Task: Create new Company, with domain: 'zunyiditie.edu.cn' and type: 'Vendor'. Add new contact for this company, with mail Id: 'Yashasvi18Taylor@zunyiditie.edu.cn', First Name: Yashasvi, Last name:  Taylor, Job Title: 'Social Media Specialist', Phone Number: '(916) 555-4574'. Change life cycle stage to  Lead and lead status to  In Progress. Logged in from softage.4@softage.net
Action: Mouse moved to (108, 62)
Screenshot: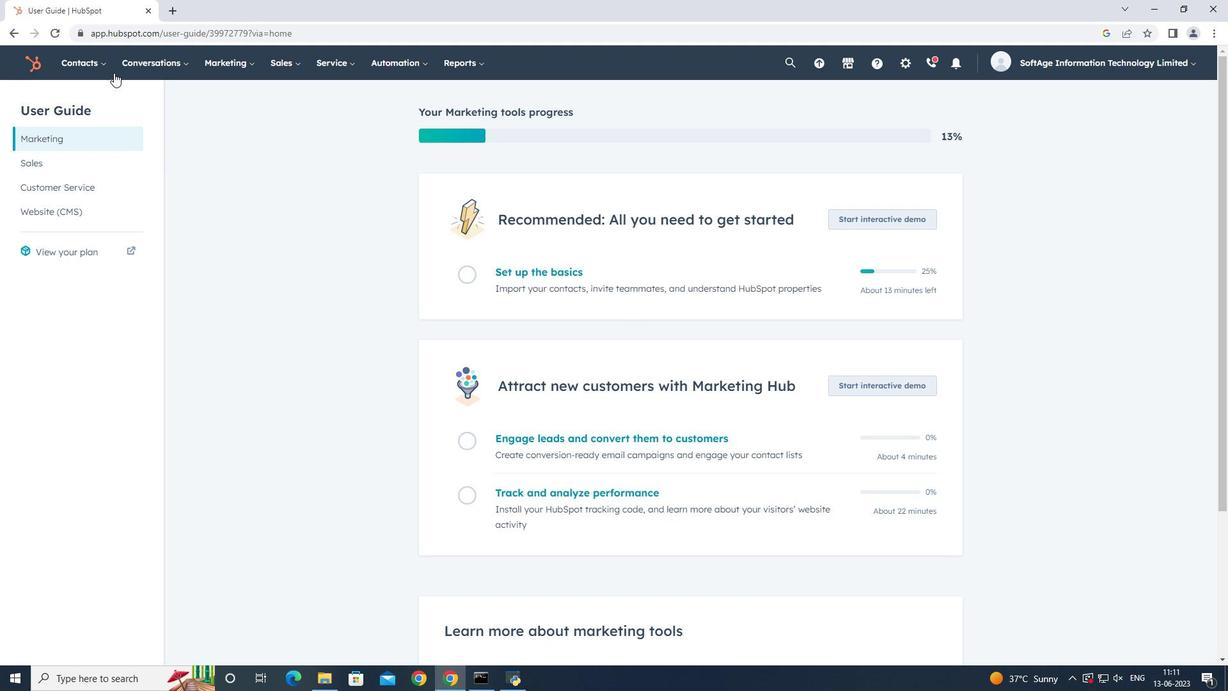 
Action: Mouse pressed left at (108, 62)
Screenshot: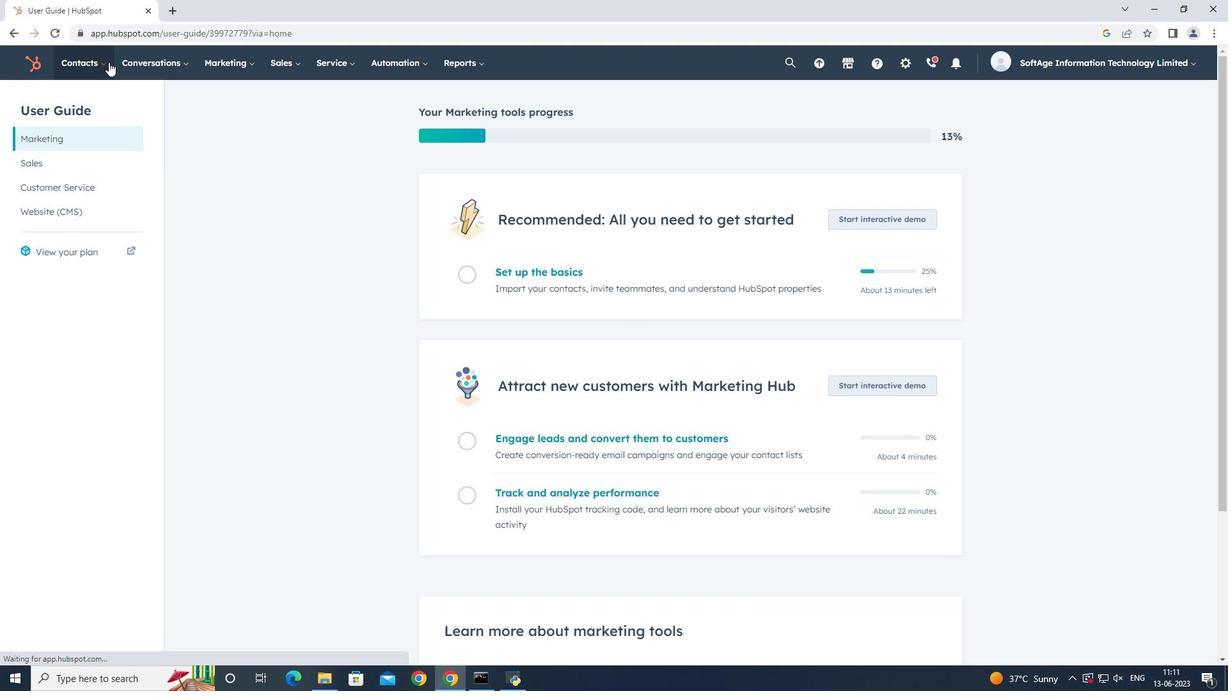 
Action: Mouse moved to (117, 119)
Screenshot: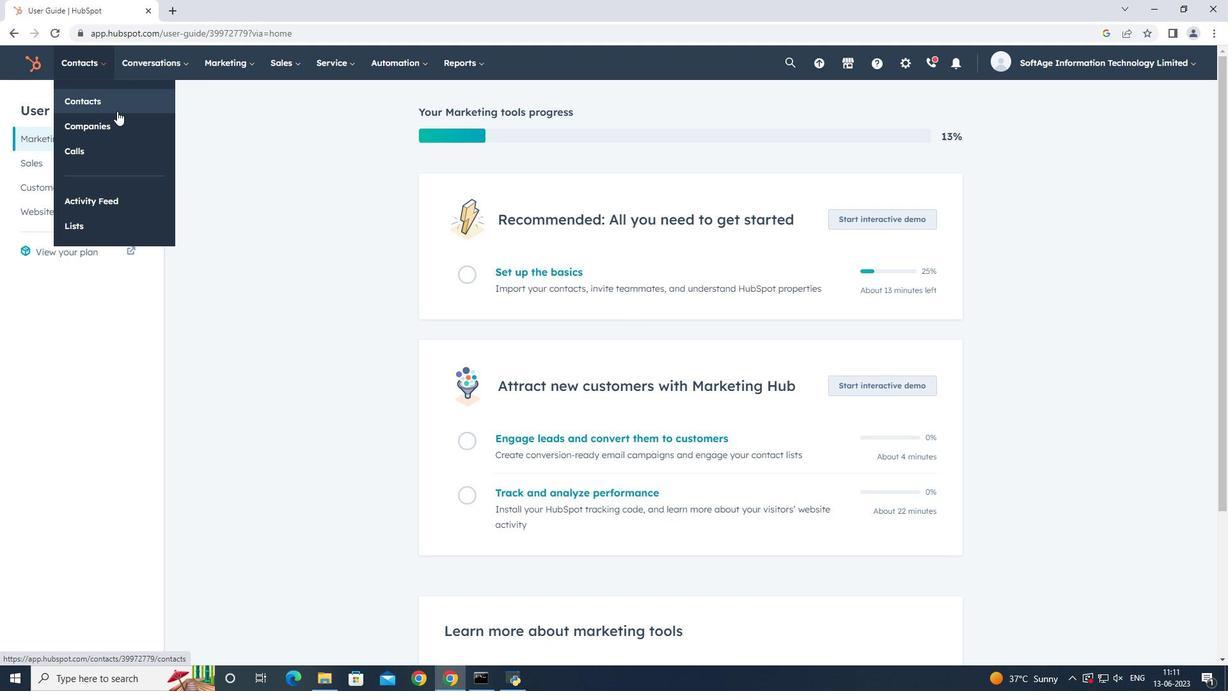 
Action: Mouse pressed left at (117, 119)
Screenshot: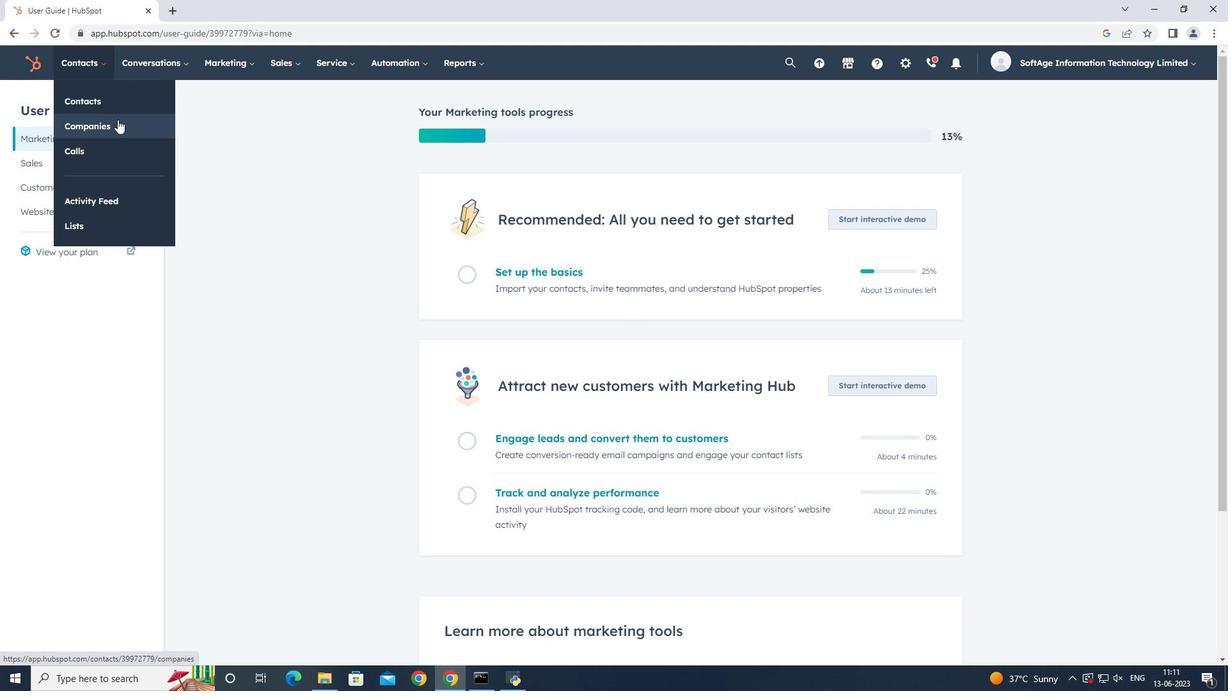 
Action: Mouse moved to (1150, 113)
Screenshot: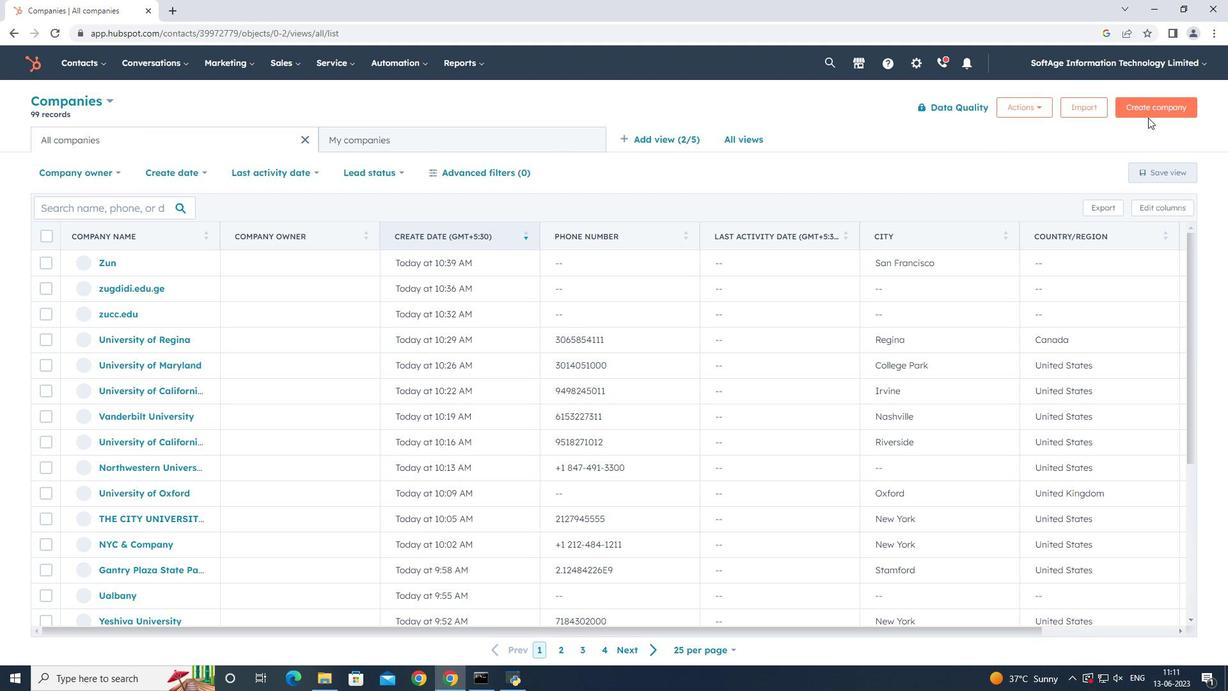 
Action: Mouse pressed left at (1150, 113)
Screenshot: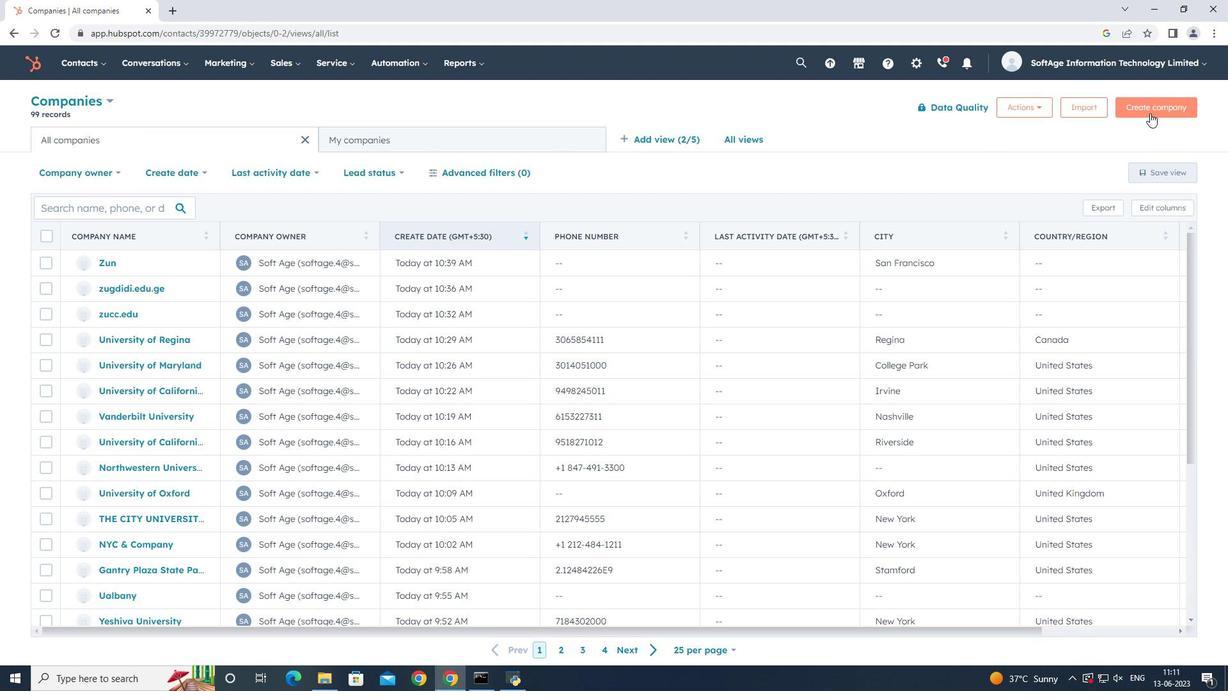 
Action: Mouse moved to (960, 170)
Screenshot: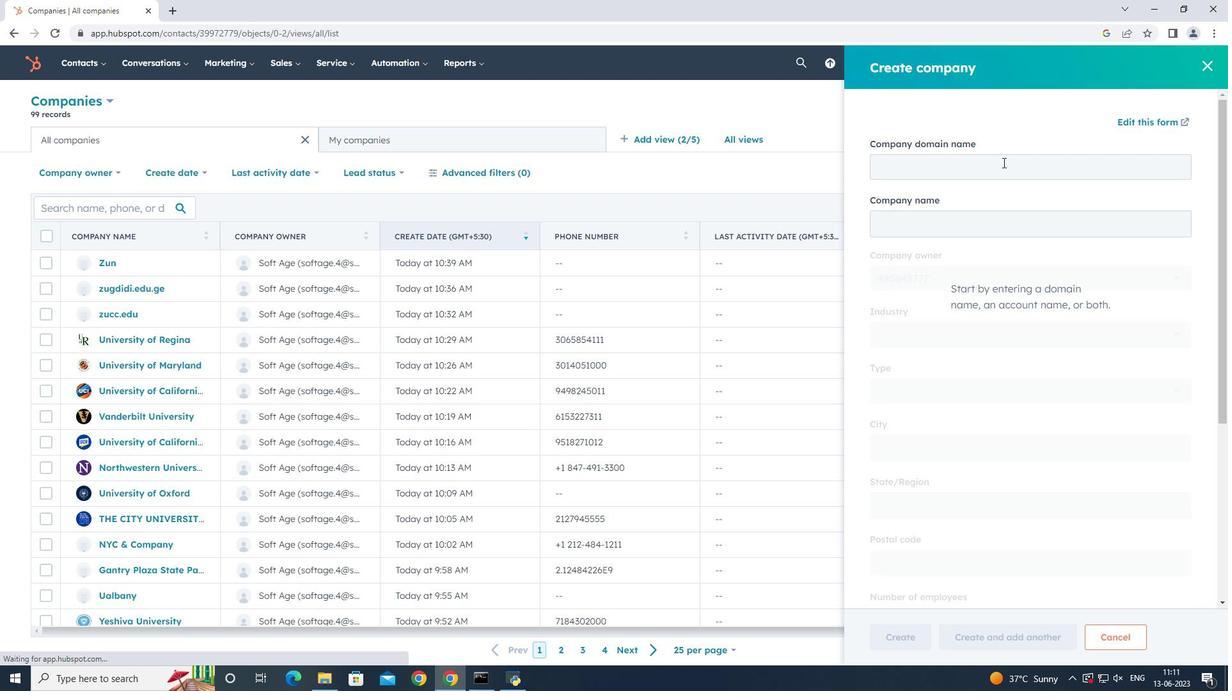 
Action: Mouse pressed left at (960, 170)
Screenshot: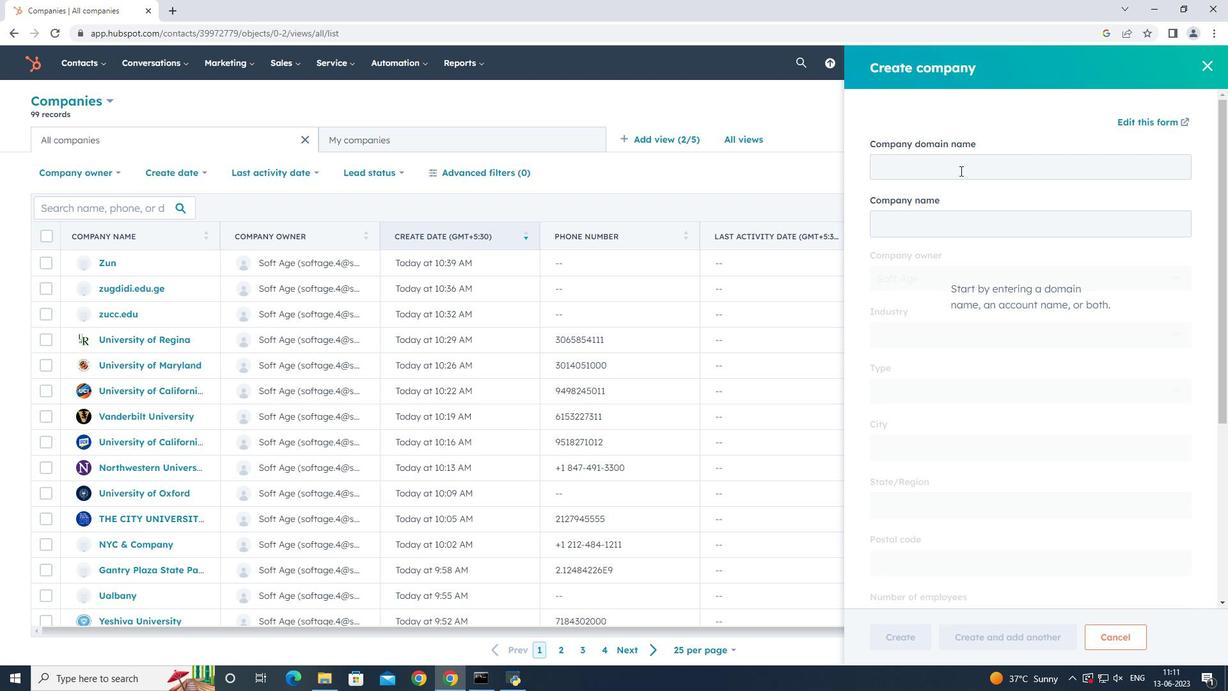 
Action: Key pressed zunyidite.edu.cn
Screenshot: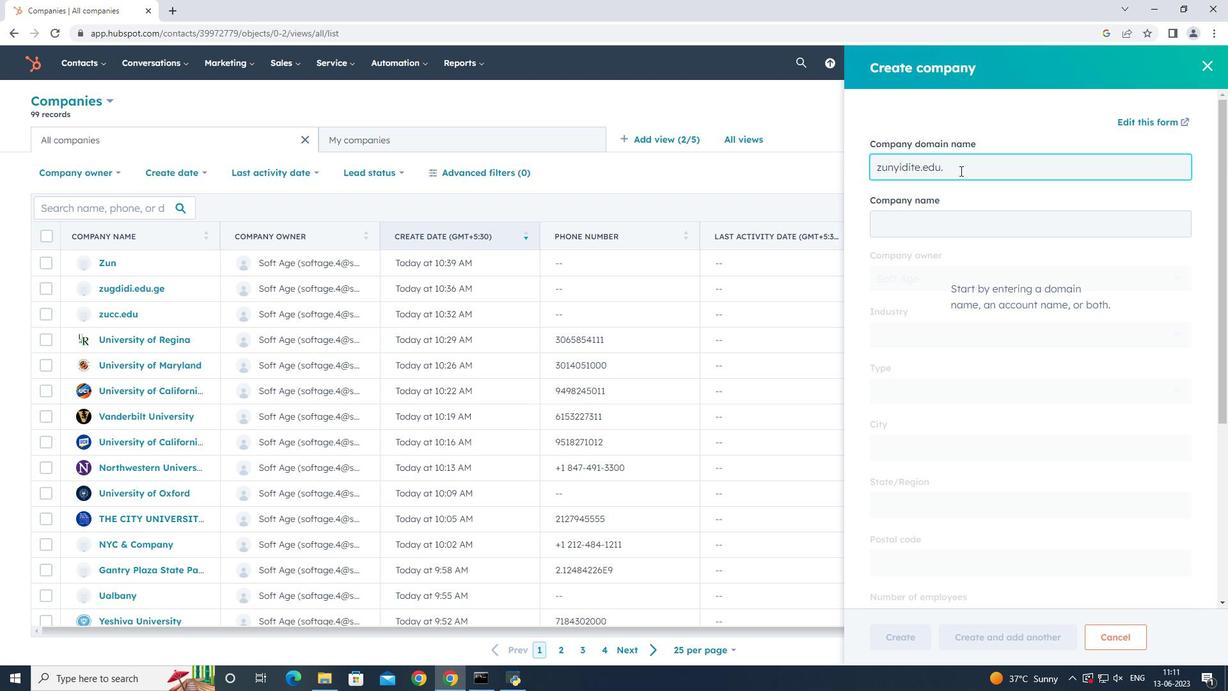 
Action: Mouse moved to (1060, 399)
Screenshot: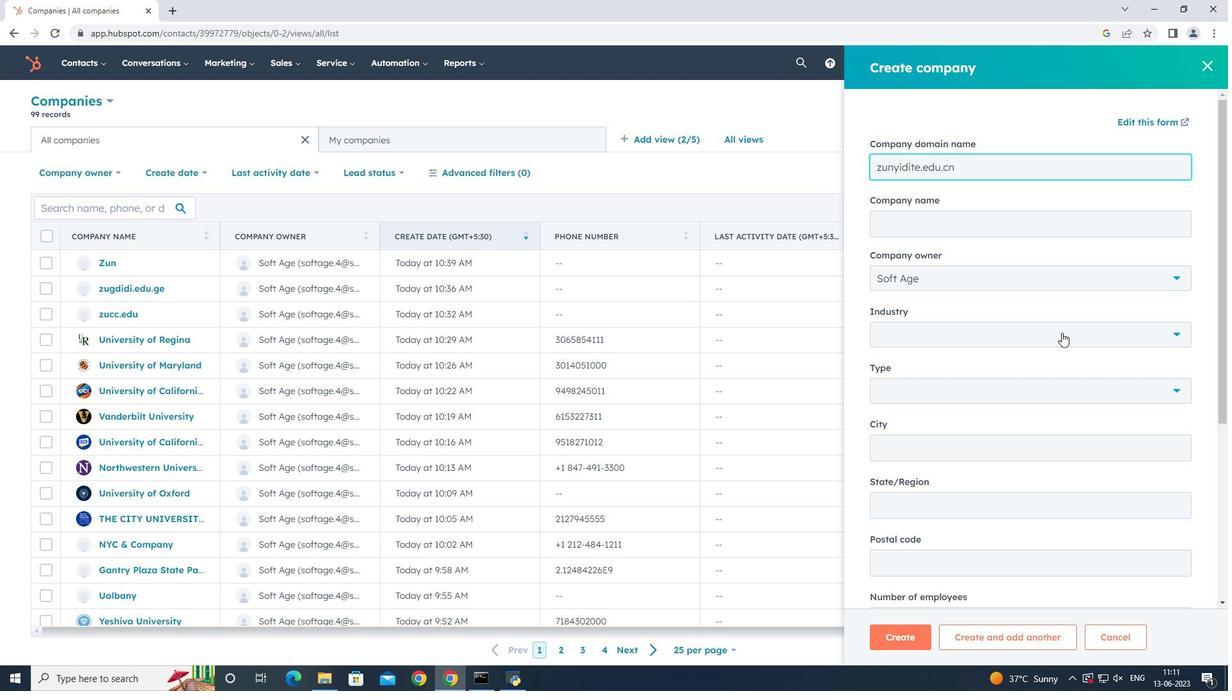 
Action: Mouse pressed left at (1060, 399)
Screenshot: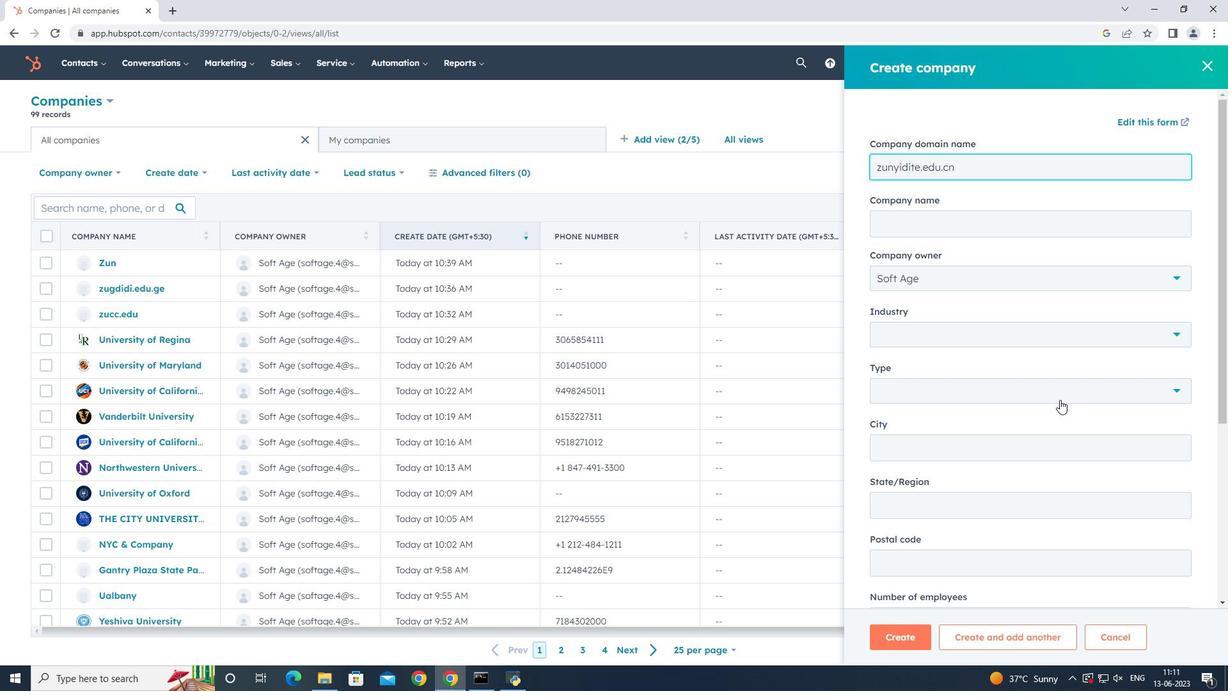 
Action: Mouse moved to (966, 526)
Screenshot: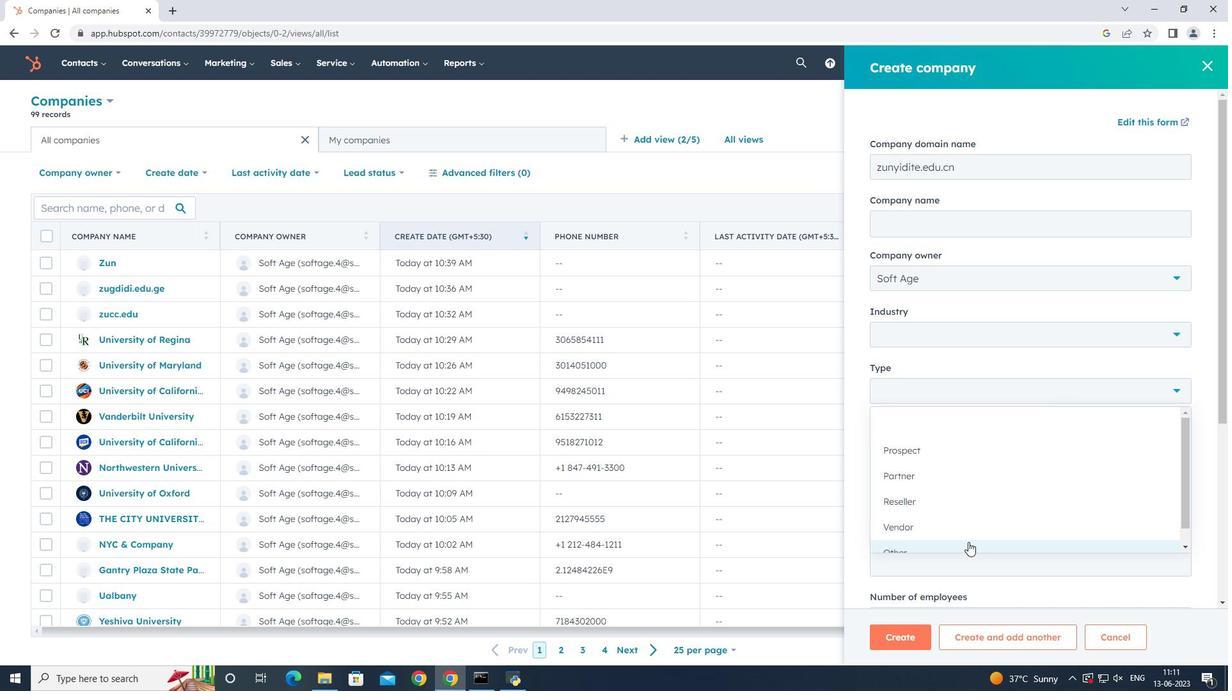 
Action: Mouse pressed left at (966, 526)
Screenshot: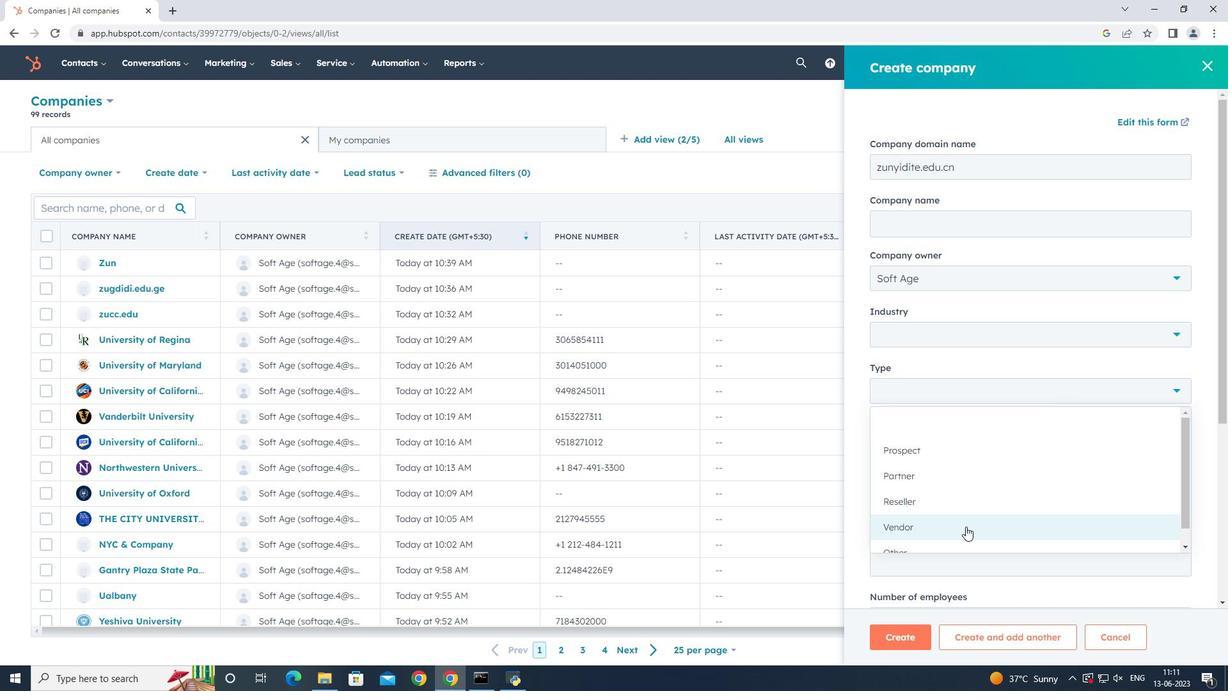 
Action: Mouse scrolled (966, 525) with delta (0, 0)
Screenshot: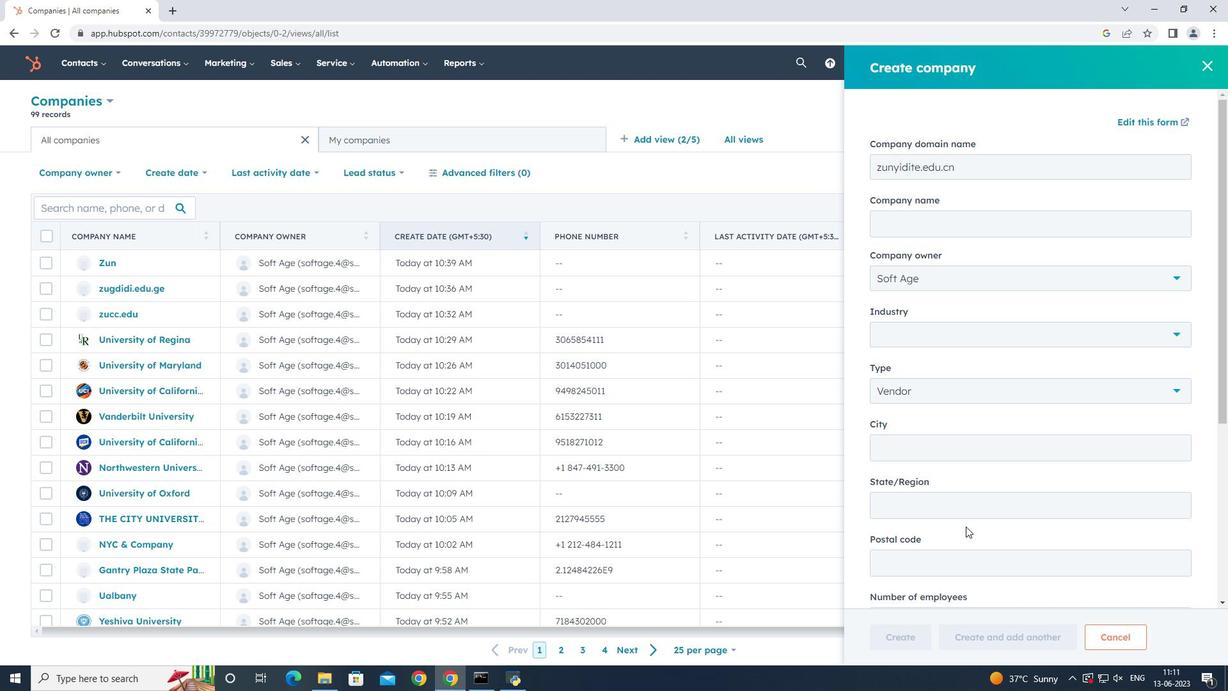 
Action: Mouse scrolled (966, 525) with delta (0, 0)
Screenshot: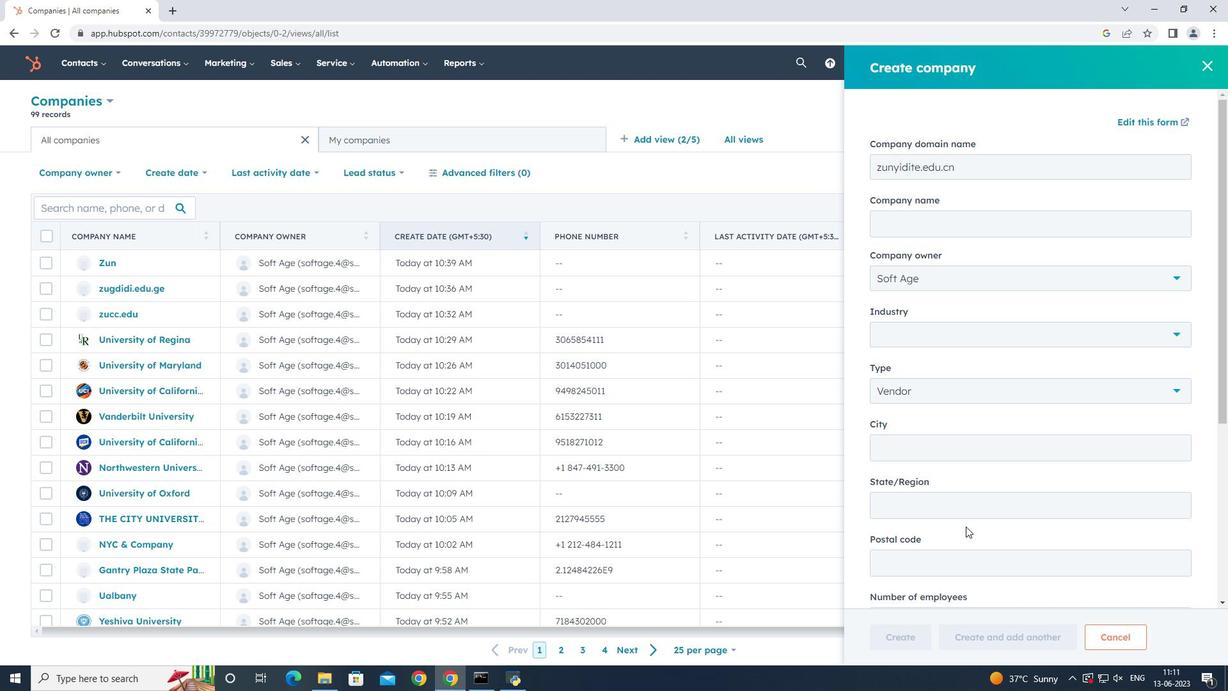 
Action: Mouse scrolled (966, 525) with delta (0, 0)
Screenshot: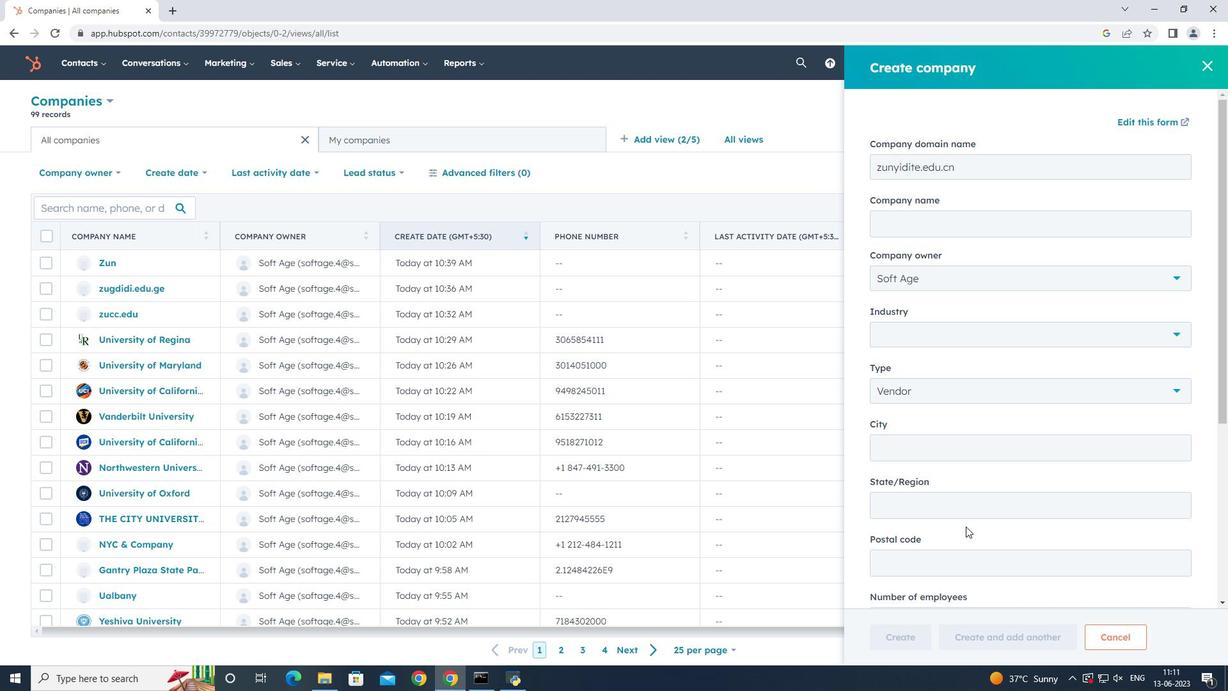 
Action: Mouse scrolled (966, 525) with delta (0, 0)
Screenshot: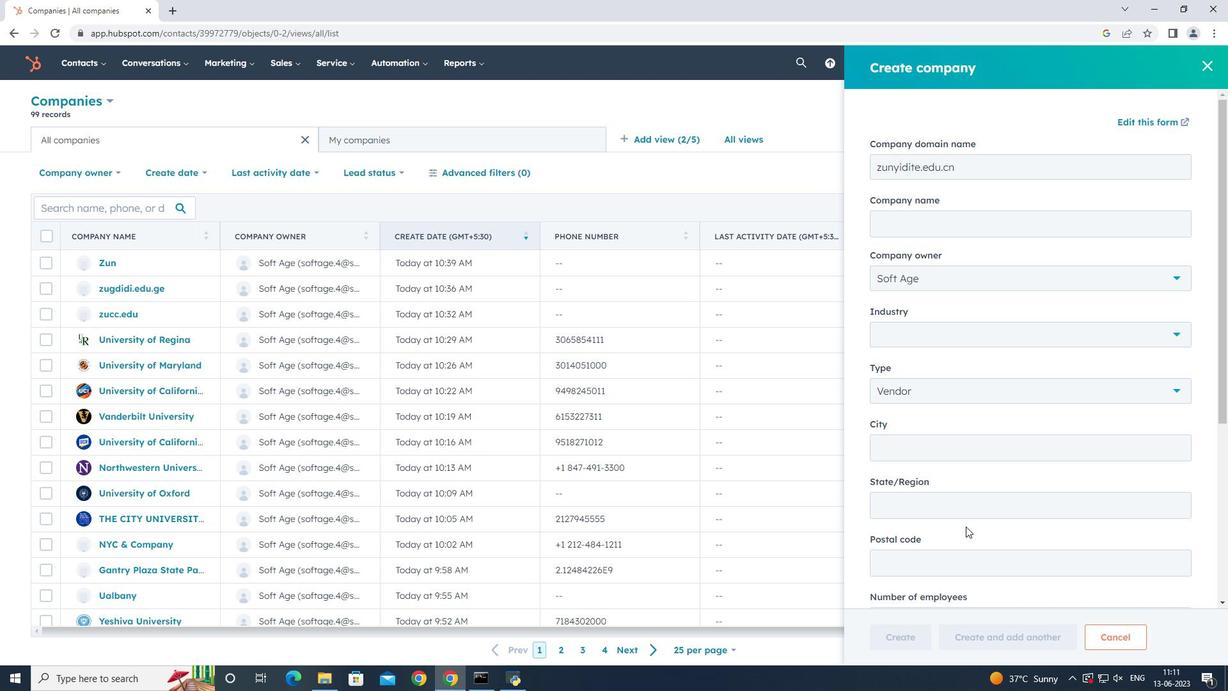 
Action: Mouse scrolled (966, 525) with delta (0, 0)
Screenshot: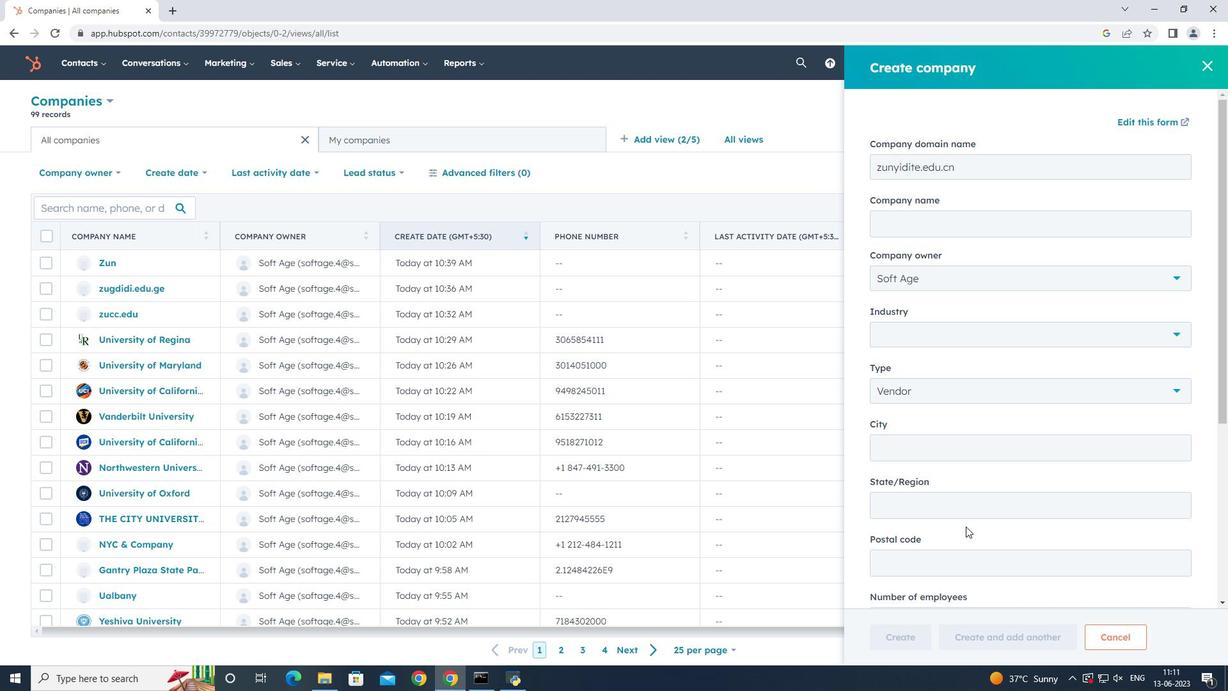 
Action: Mouse moved to (927, 631)
Screenshot: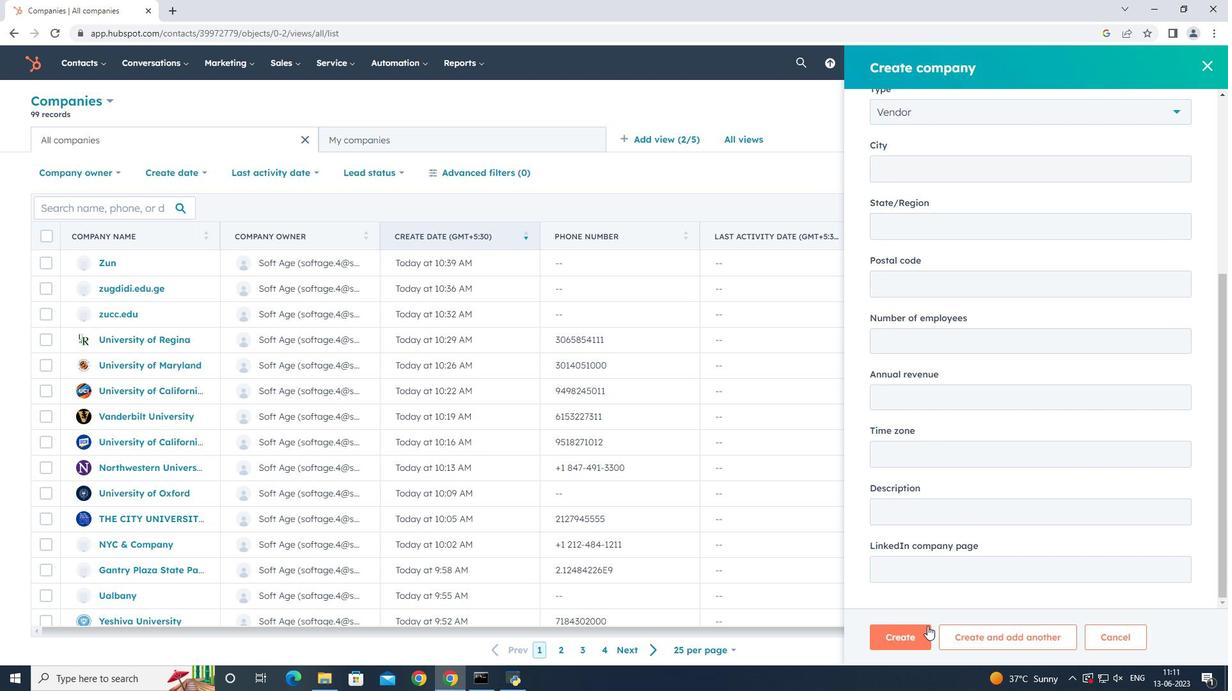 
Action: Mouse pressed left at (927, 631)
Screenshot: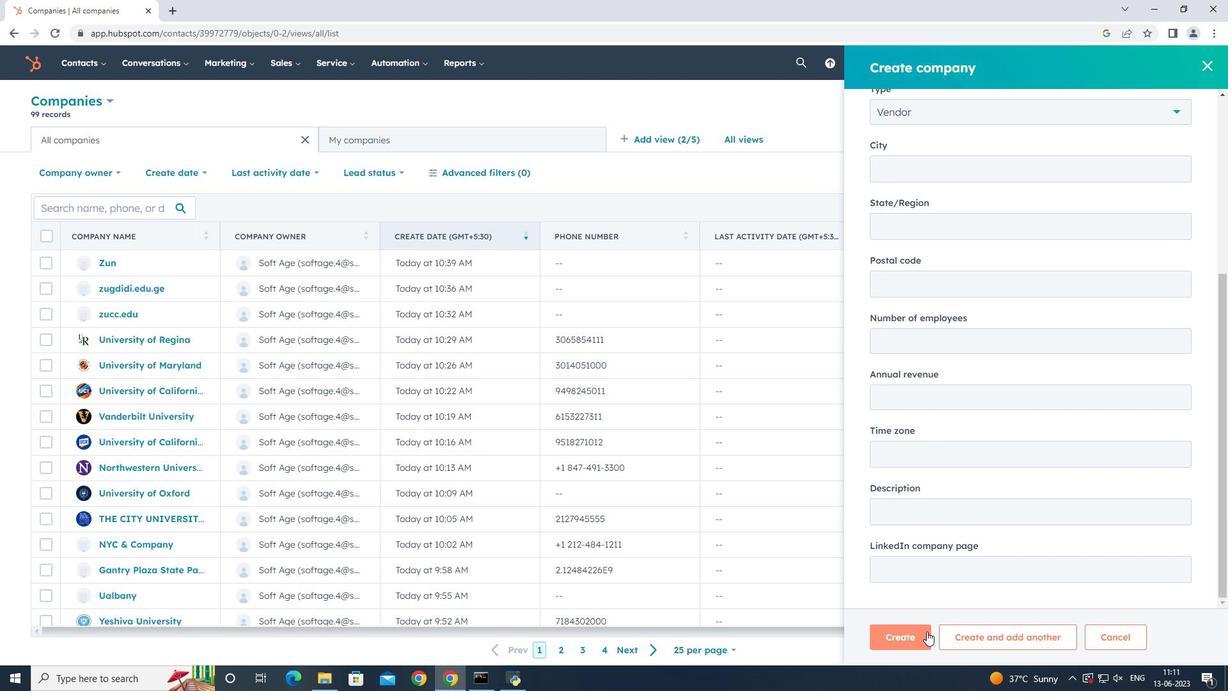 
Action: Mouse moved to (879, 413)
Screenshot: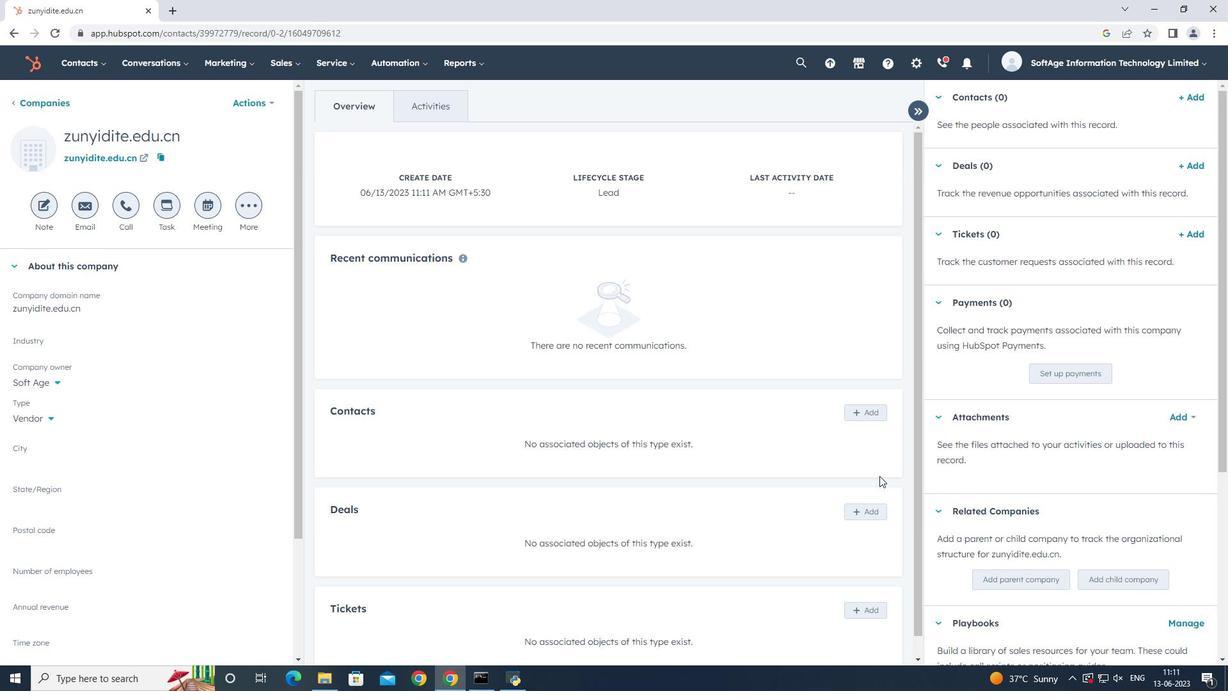 
Action: Mouse pressed left at (879, 413)
Screenshot: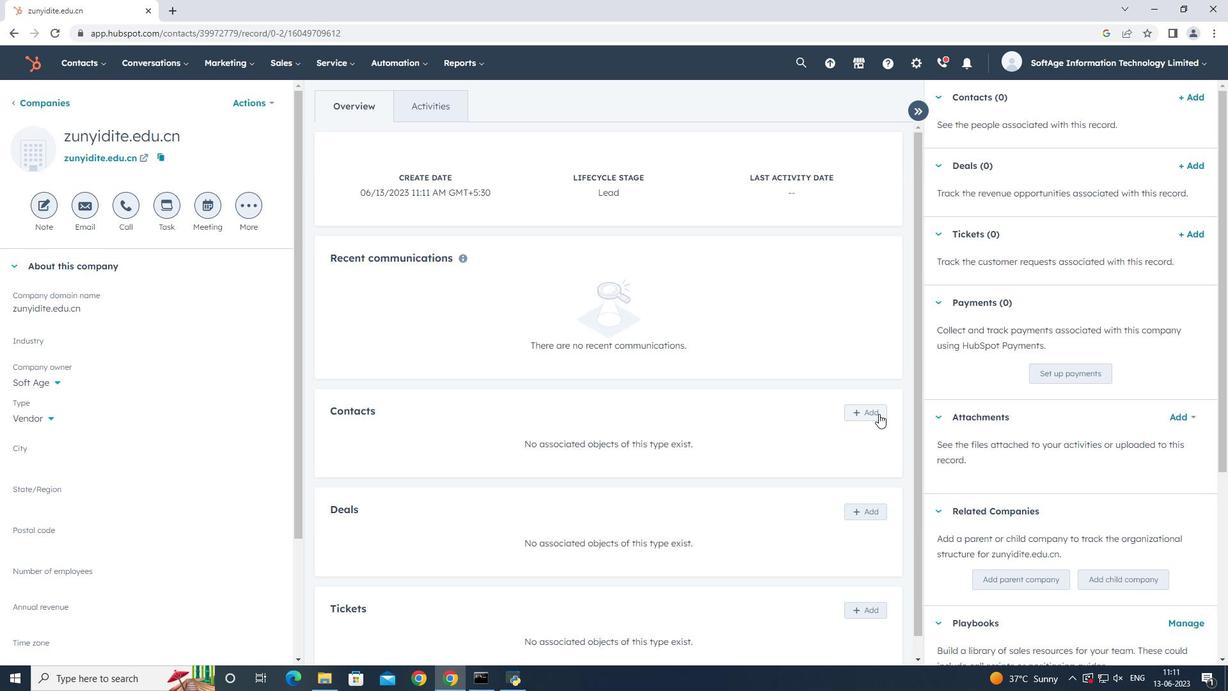 
Action: Mouse moved to (916, 142)
Screenshot: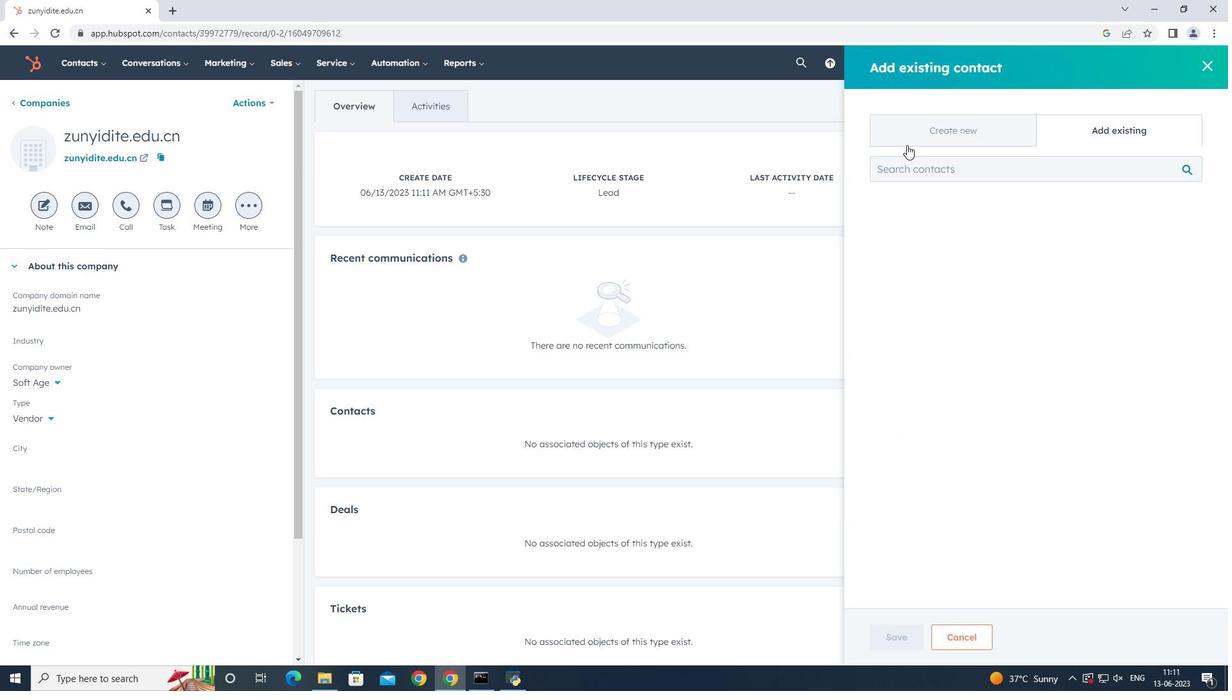 
Action: Mouse pressed left at (916, 142)
Screenshot: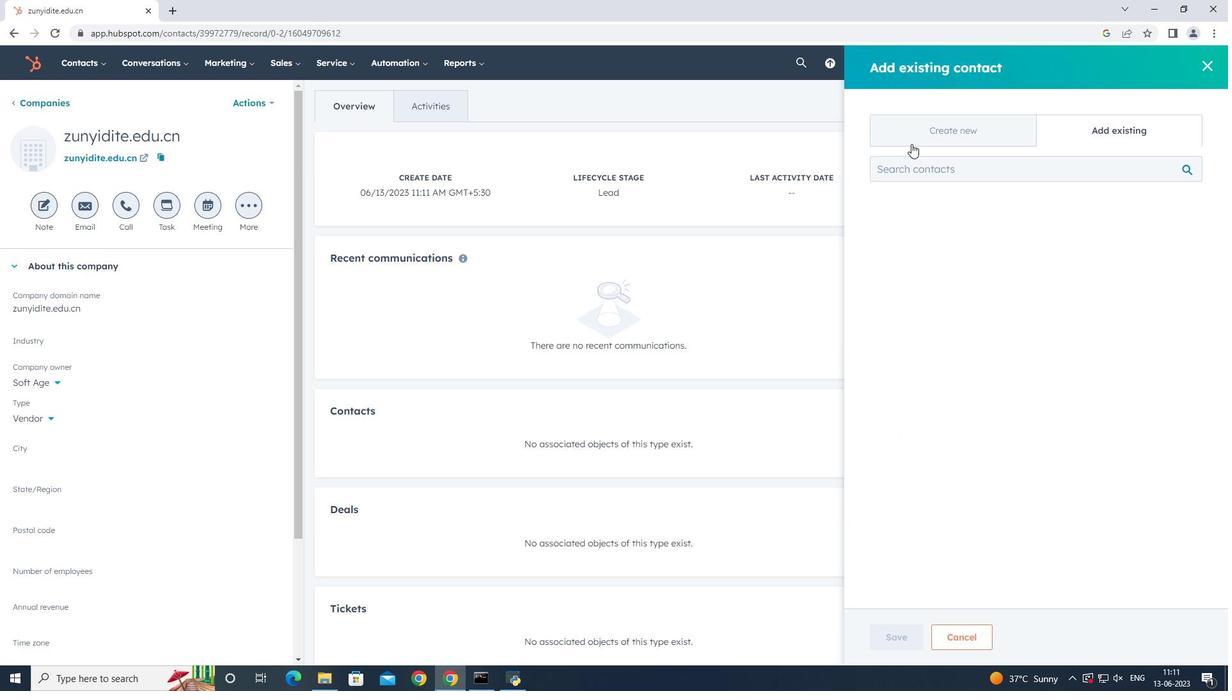 
Action: Mouse moved to (962, 210)
Screenshot: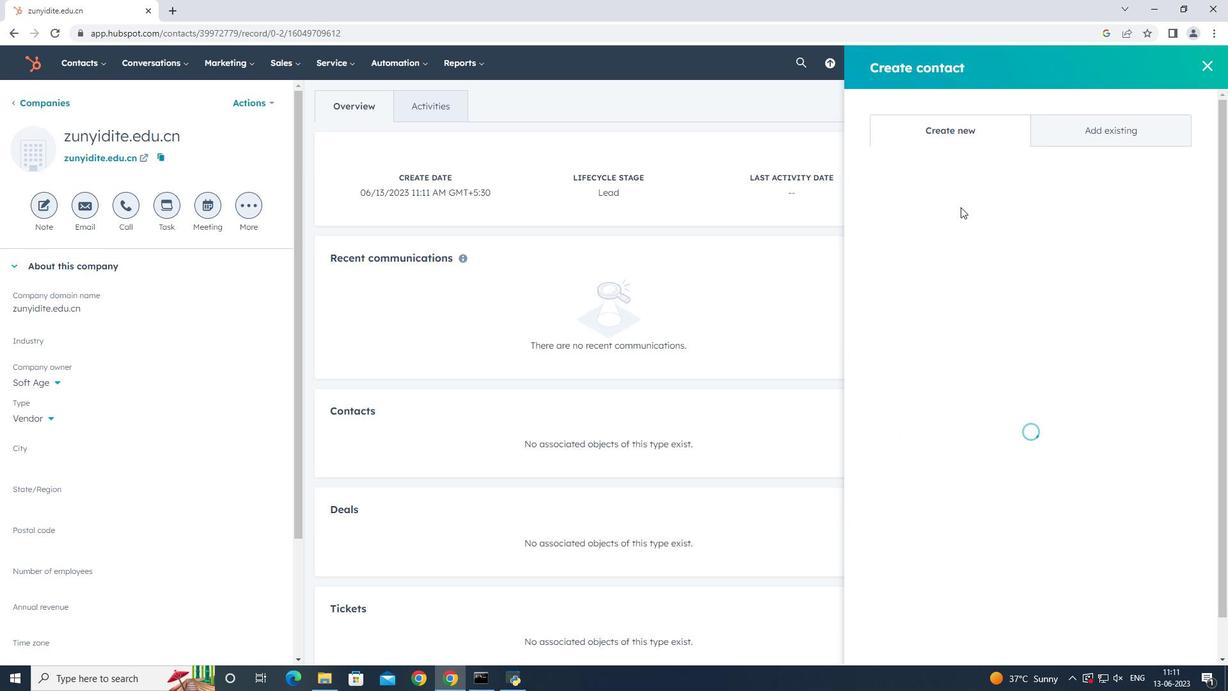 
Action: Mouse pressed left at (962, 210)
Screenshot: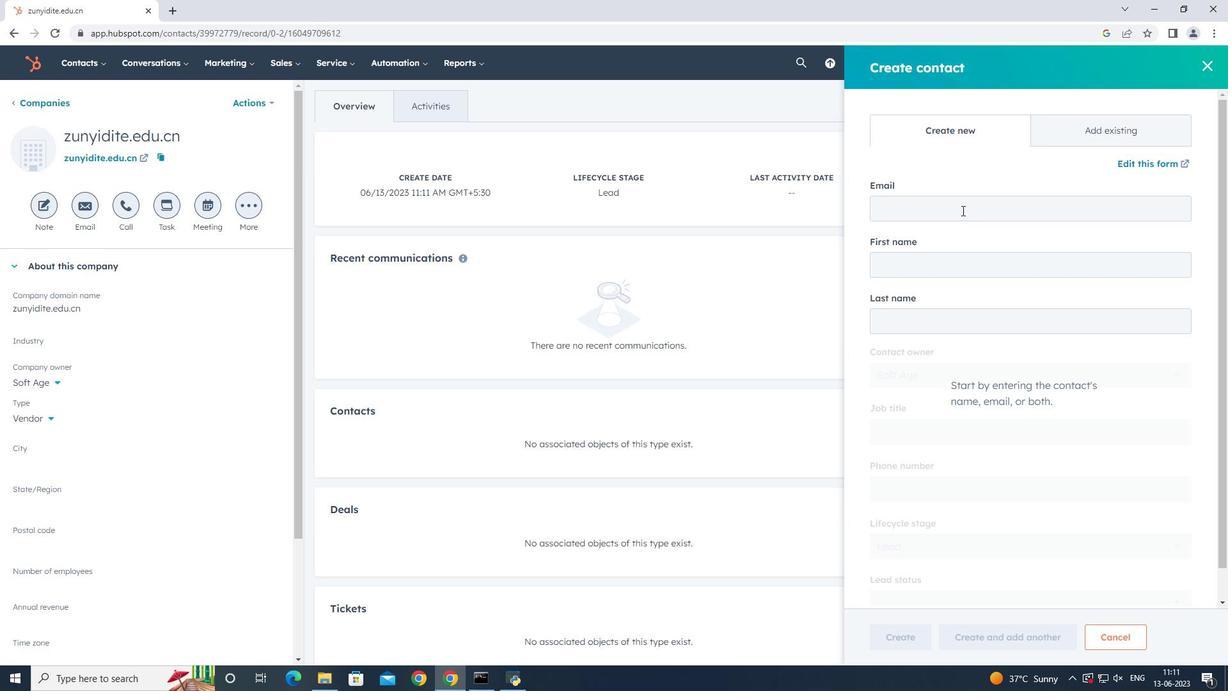 
Action: Key pressed <Key.shift>Yashs<Key.backspace>asvi18<Key.shift>Taylor<Key.shift>@zunyiditie.cn
Screenshot: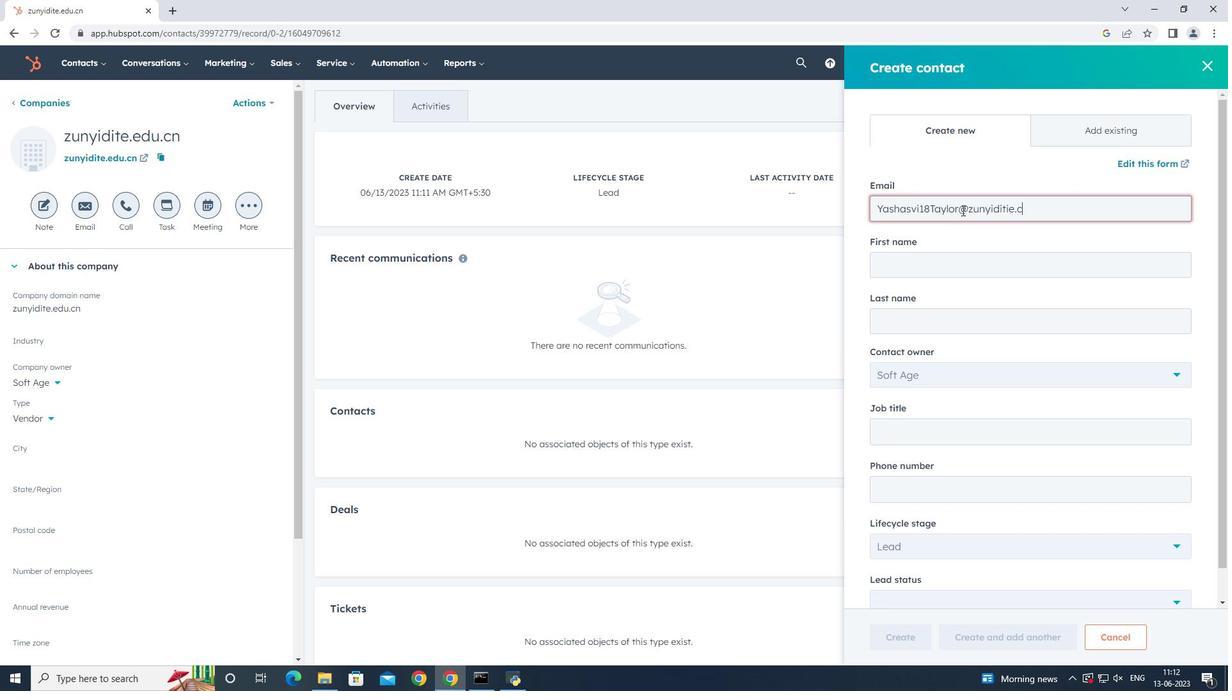 
Action: Mouse moved to (991, 270)
Screenshot: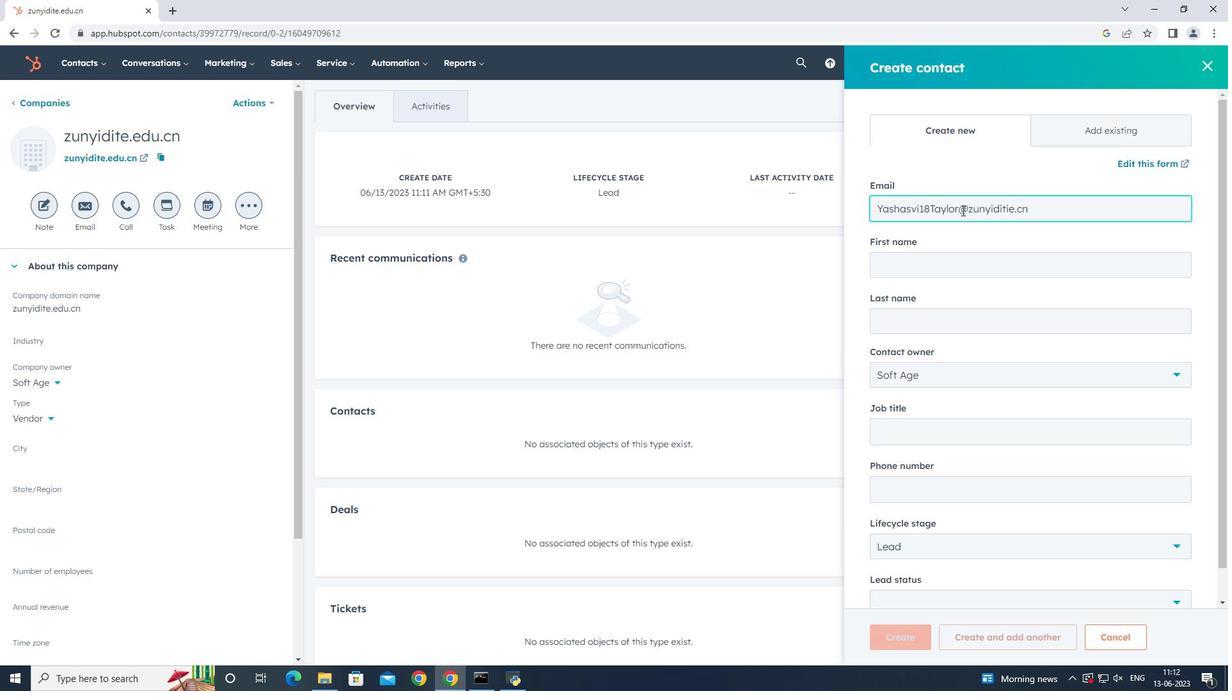 
Action: Mouse pressed left at (991, 270)
Screenshot: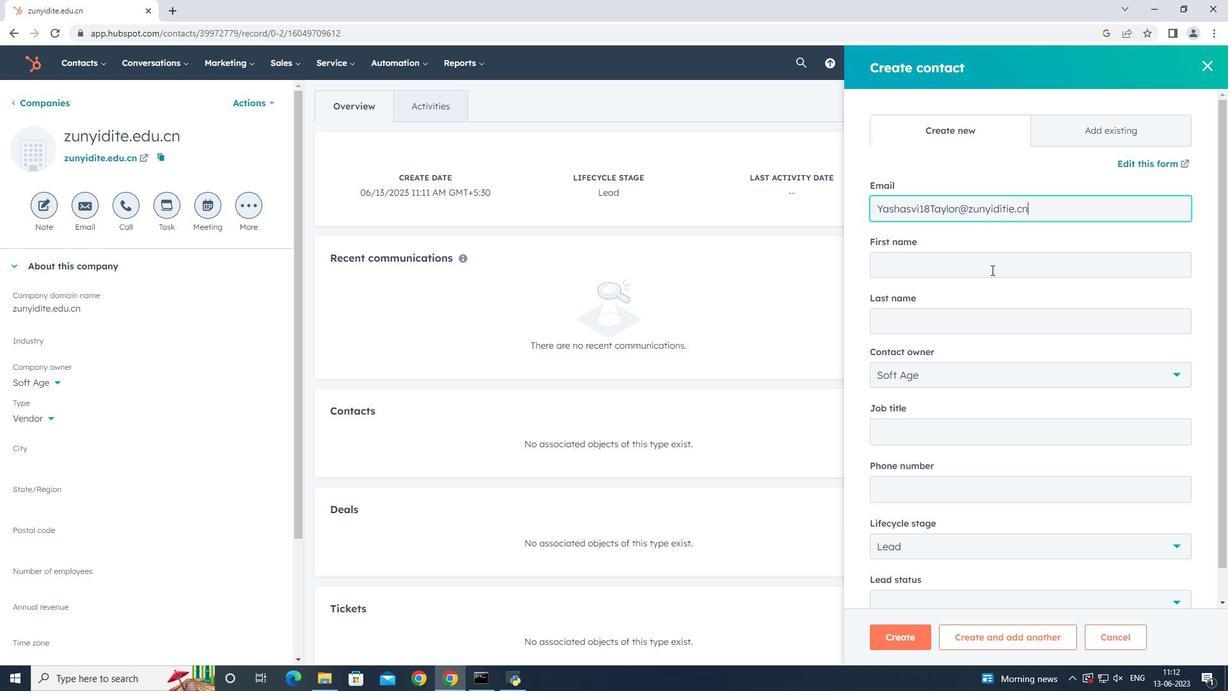 
Action: Key pressed <Key.shift>Yashasvi<Key.tab><Key.shift>Taylor
Screenshot: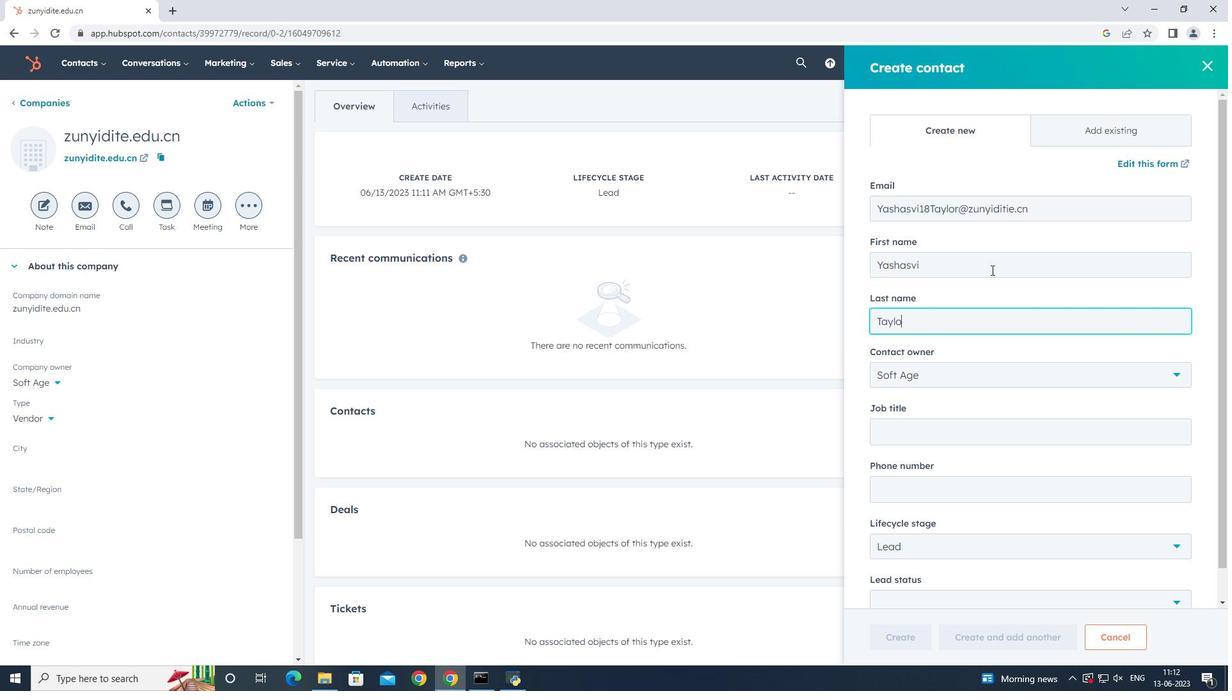 
Action: Mouse moved to (961, 439)
Screenshot: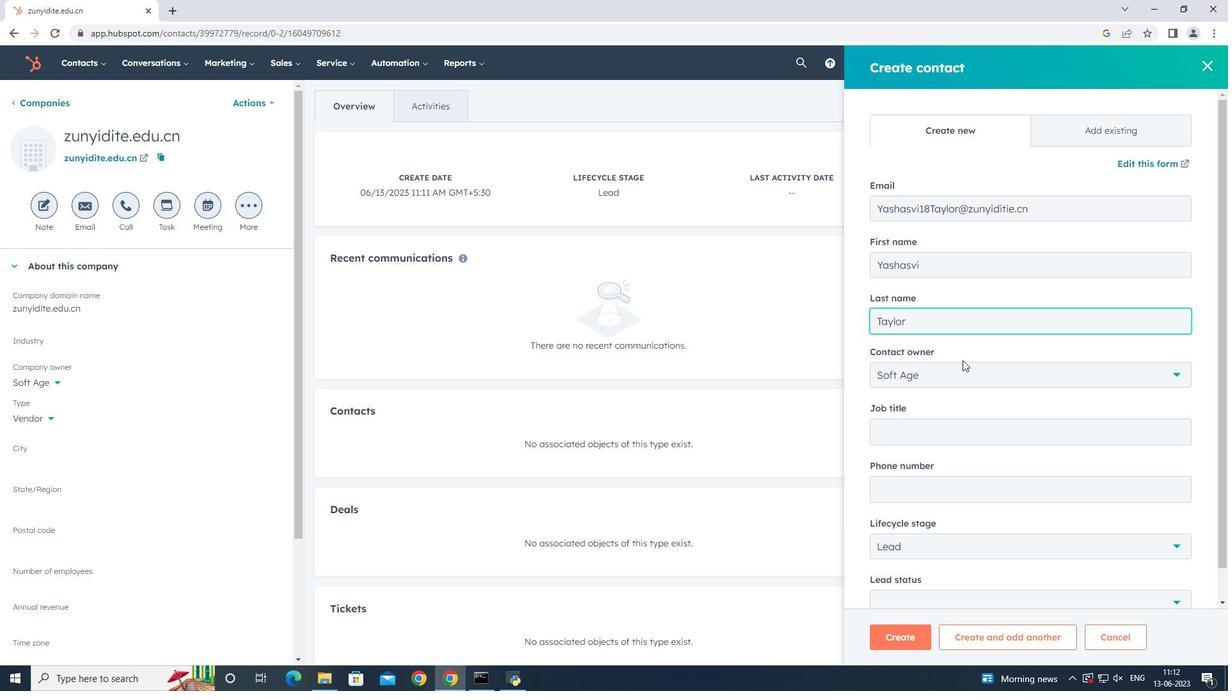 
Action: Mouse pressed left at (961, 439)
Screenshot: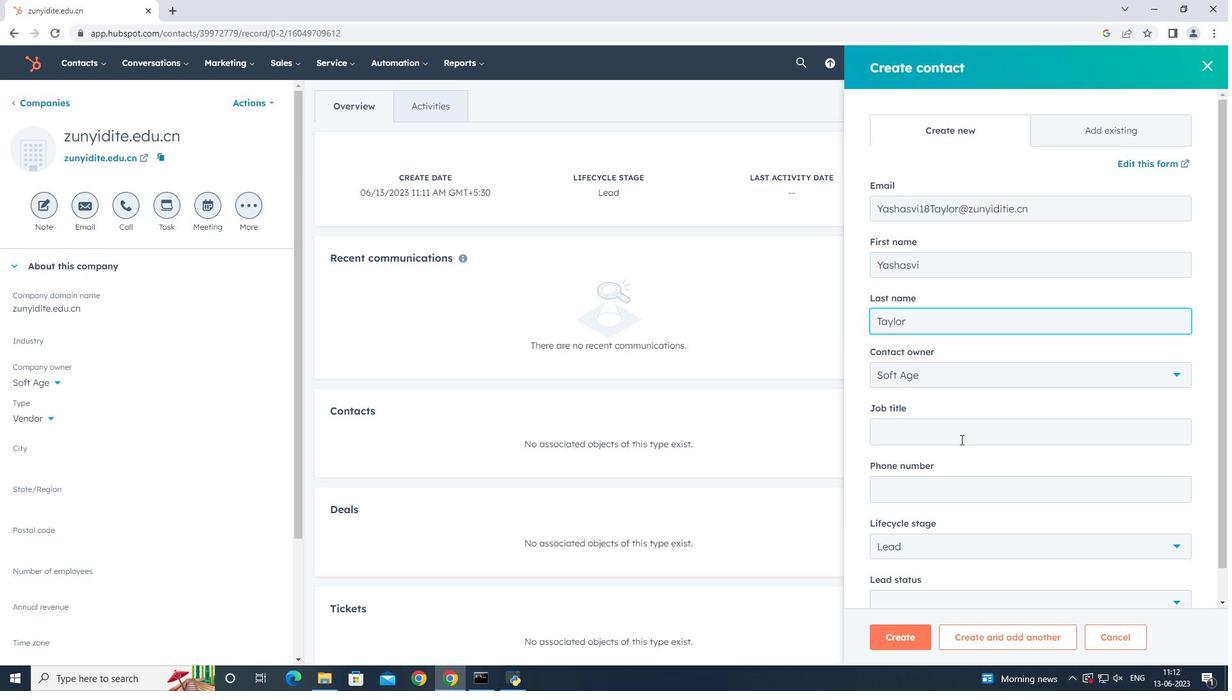 
Action: Key pressed <Key.shift>Social<Key.space><Key.shift>Media<Key.space><Key.shift><Key.space><Key.backspace><Key.shift><Key.shift><Key.shift><Key.shift>Specialist
Screenshot: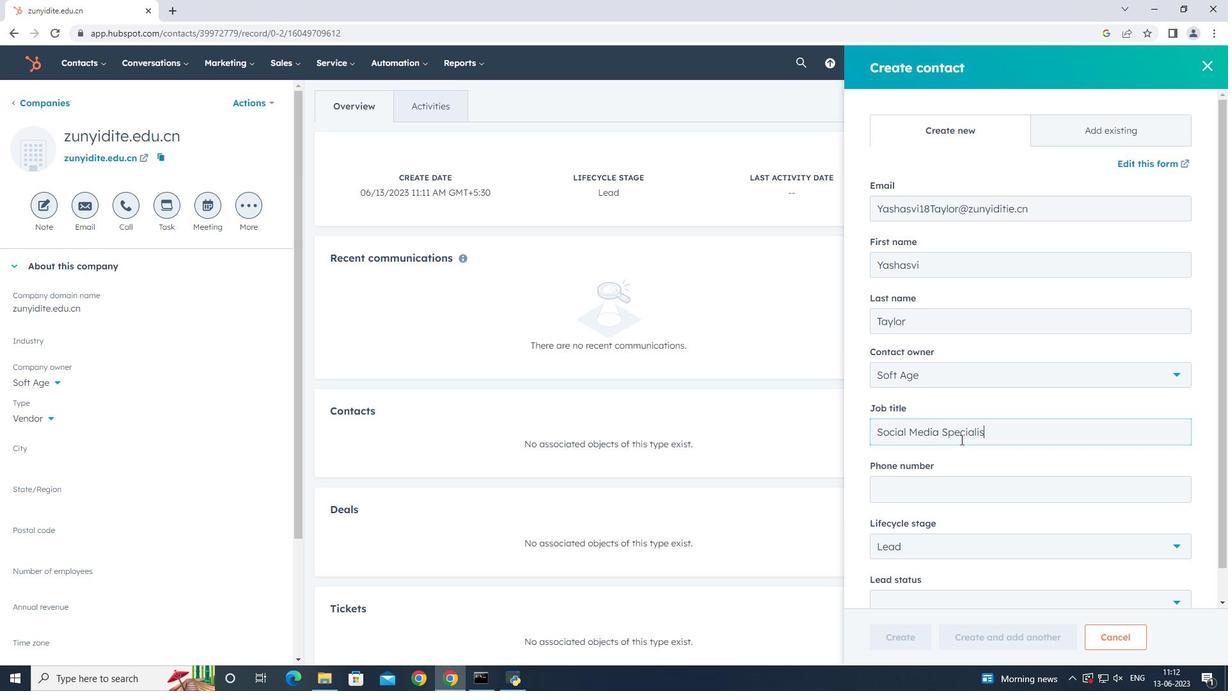 
Action: Mouse moved to (975, 490)
Screenshot: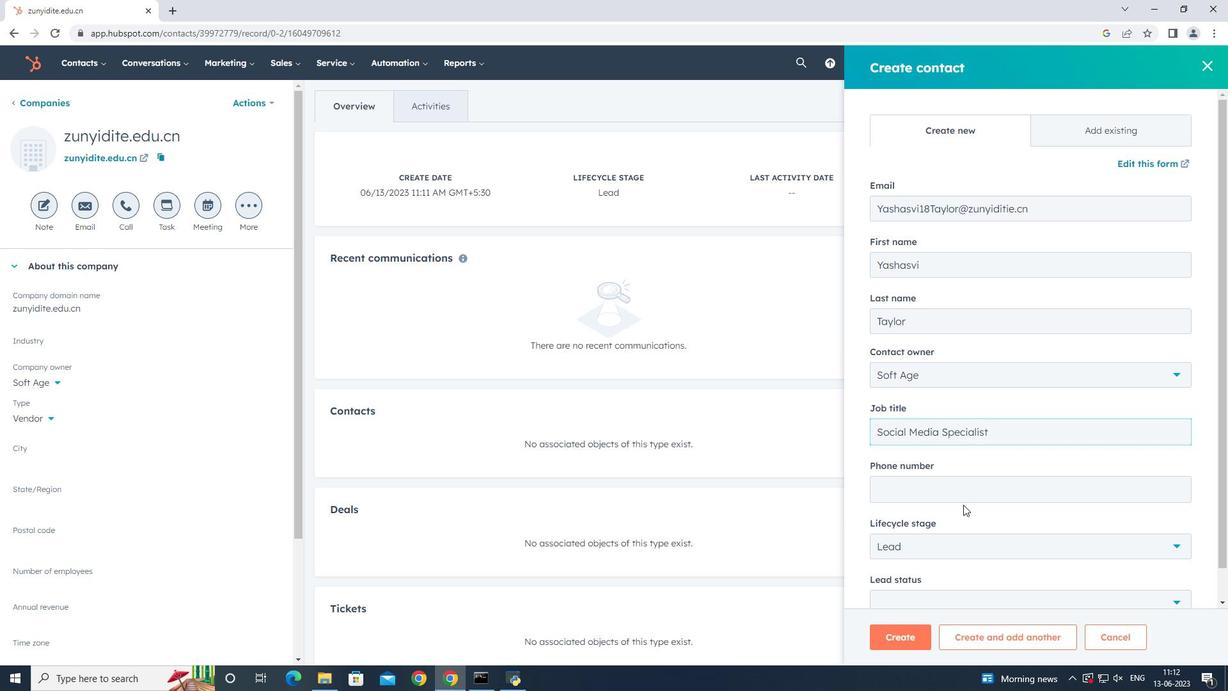 
Action: Mouse pressed left at (975, 490)
Screenshot: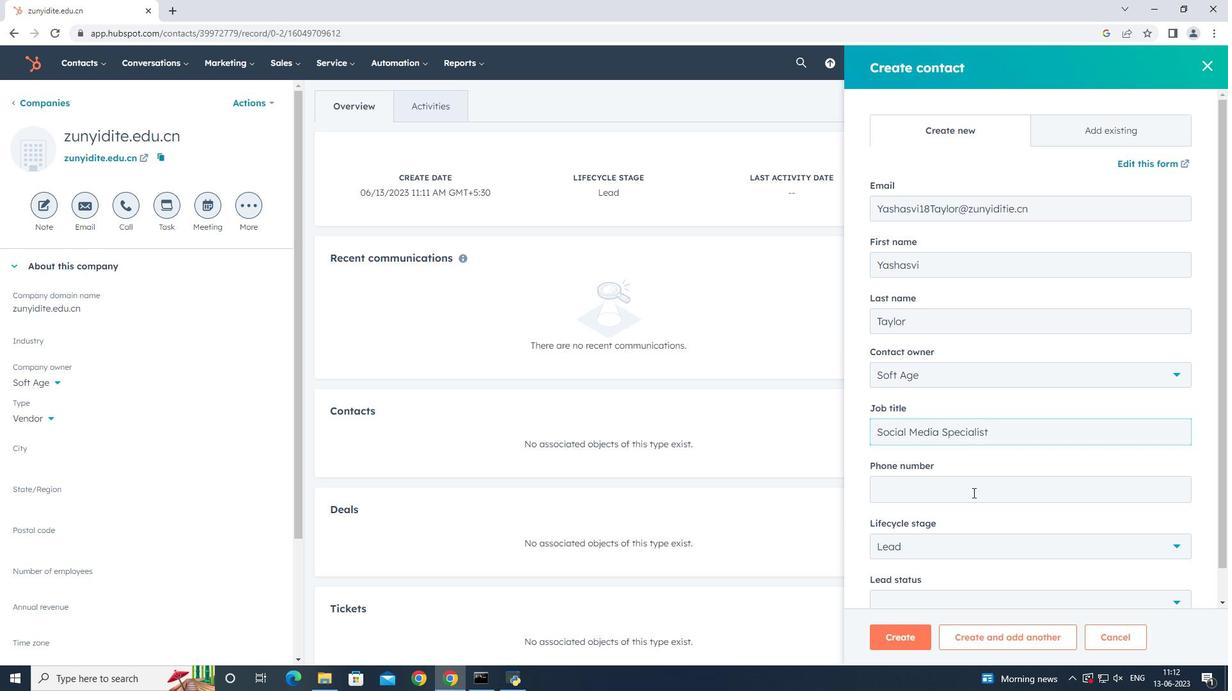 
Action: Key pressed 9165554574
Screenshot: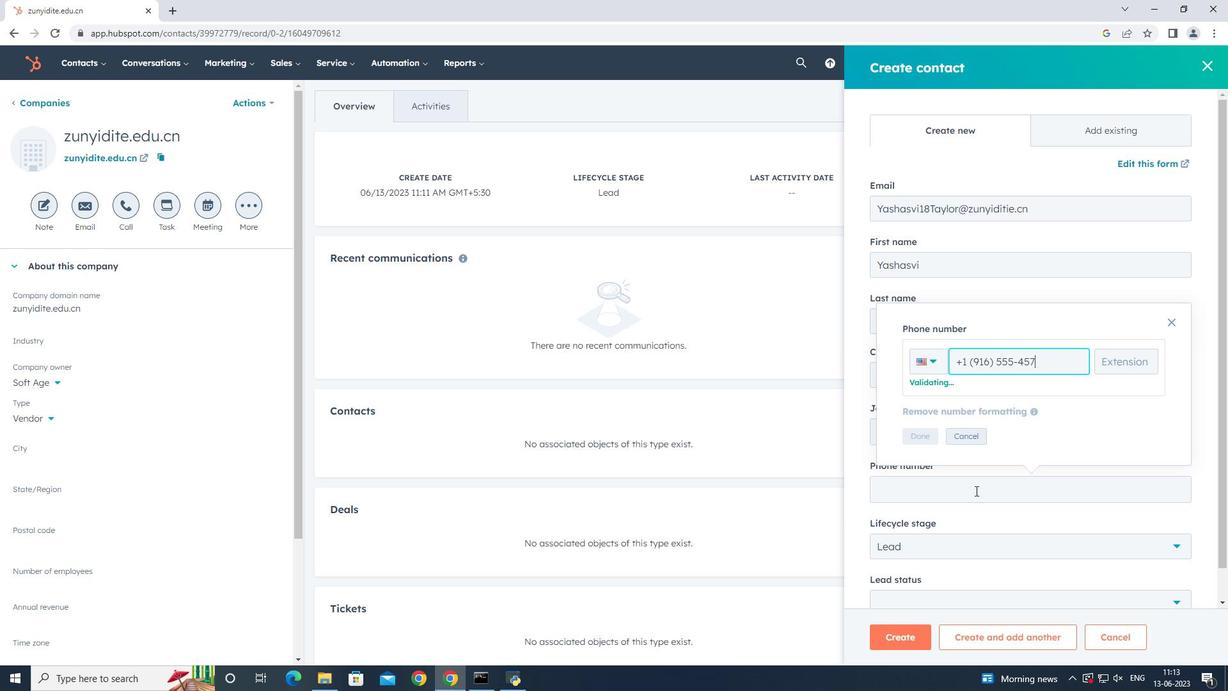 
Action: Mouse moved to (918, 437)
Screenshot: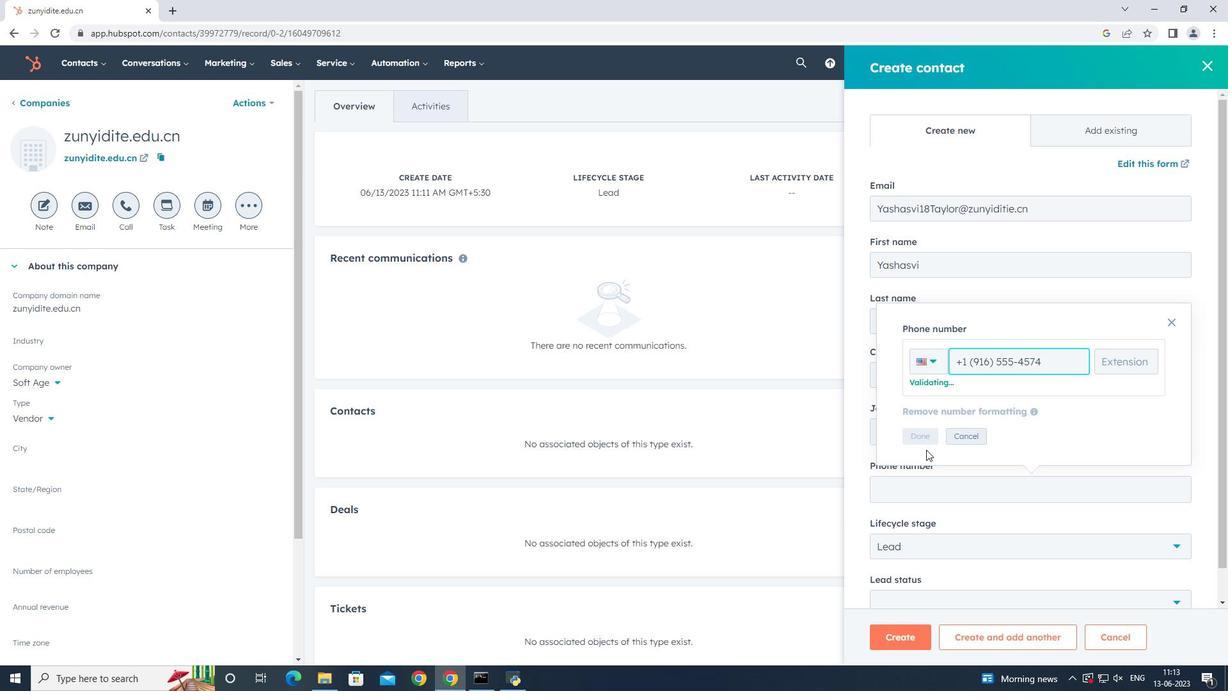 
Action: Mouse pressed left at (918, 437)
Screenshot: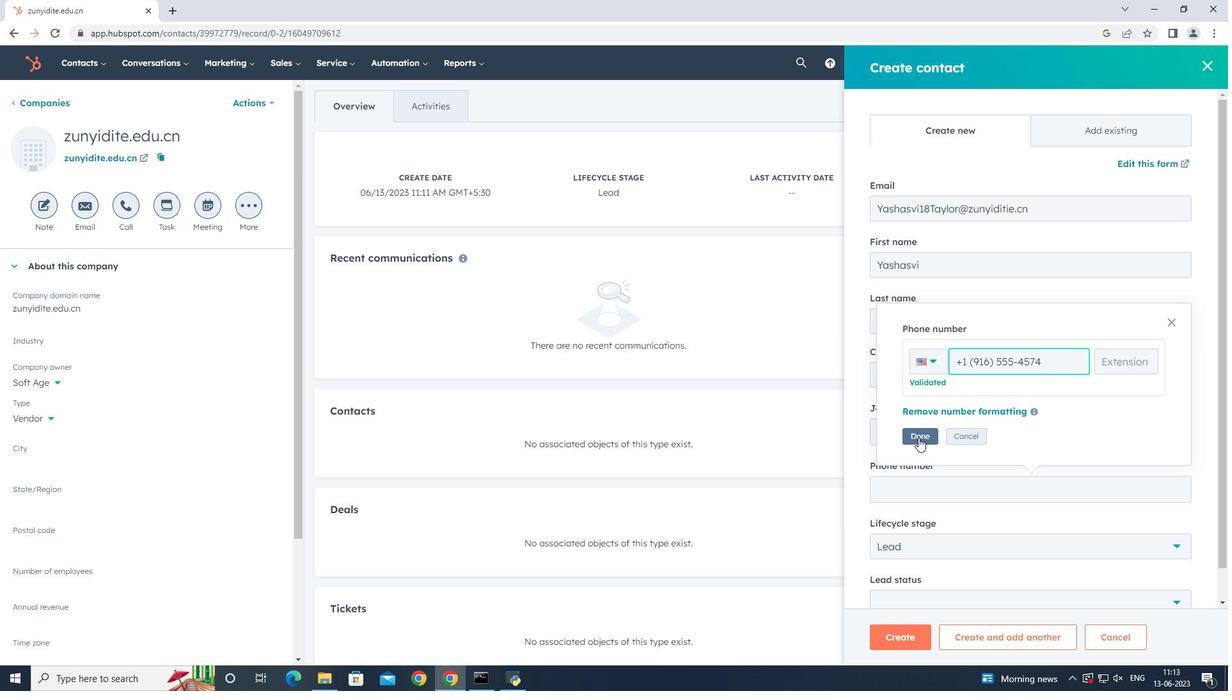 
Action: Mouse moved to (957, 486)
Screenshot: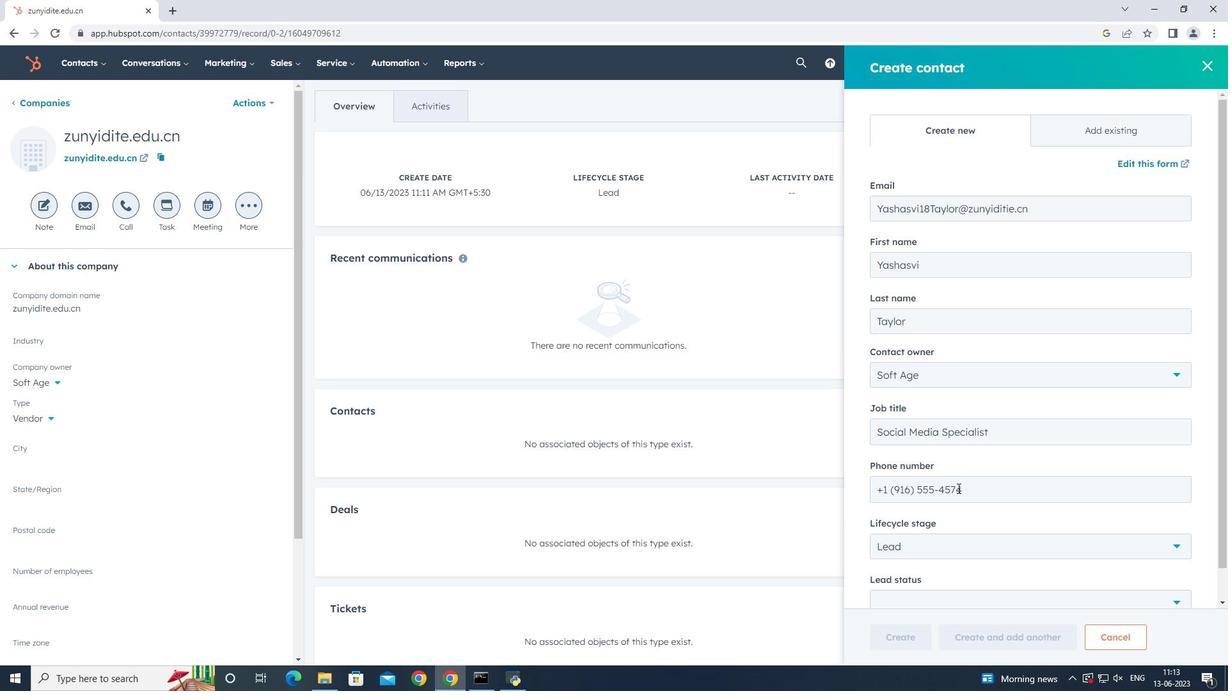
Action: Mouse scrolled (957, 485) with delta (0, 0)
Screenshot: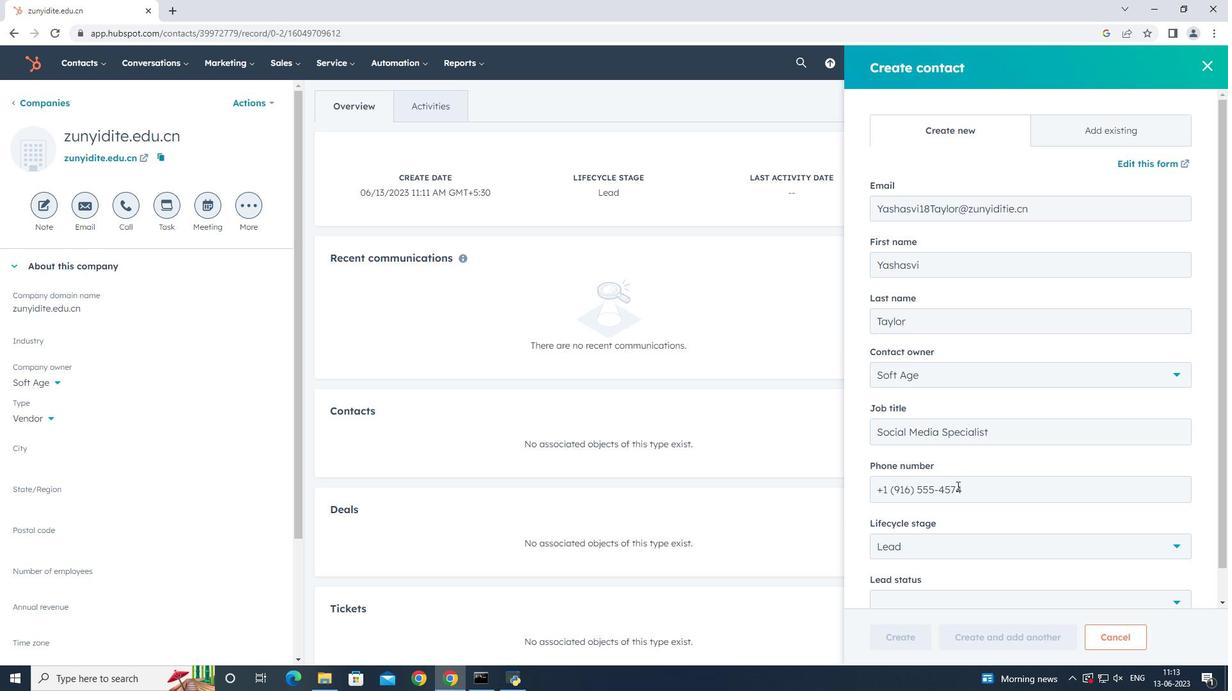 
Action: Mouse scrolled (957, 485) with delta (0, 0)
Screenshot: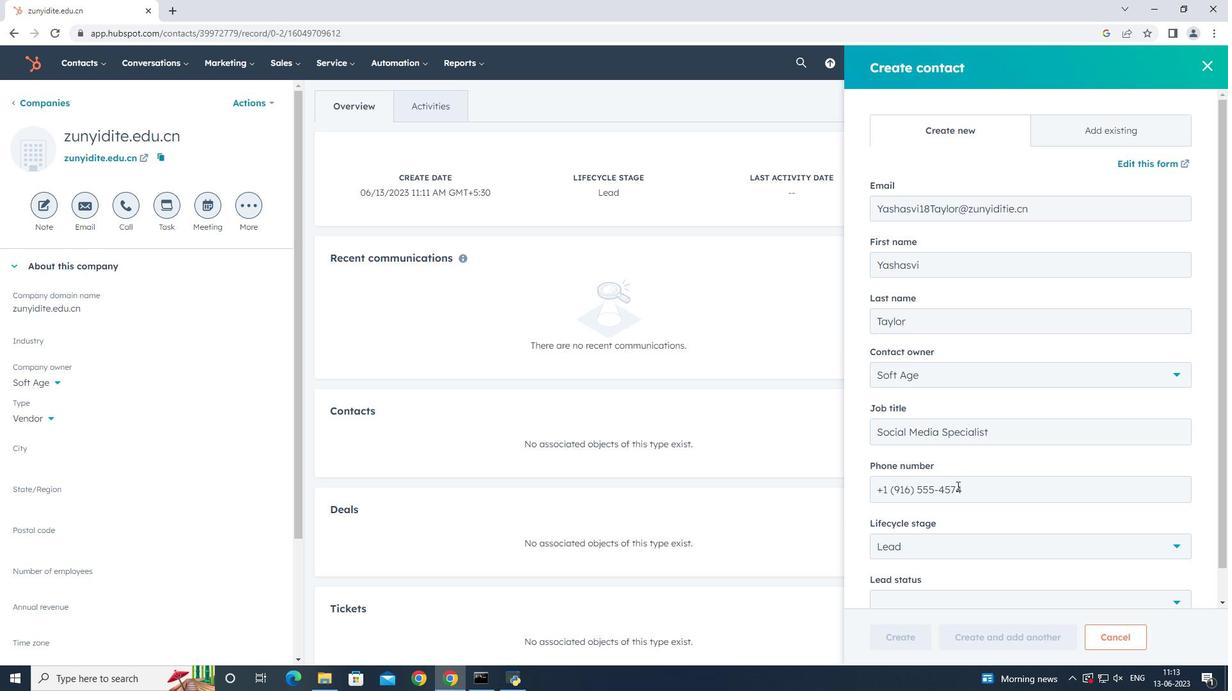 
Action: Mouse scrolled (957, 485) with delta (0, 0)
Screenshot: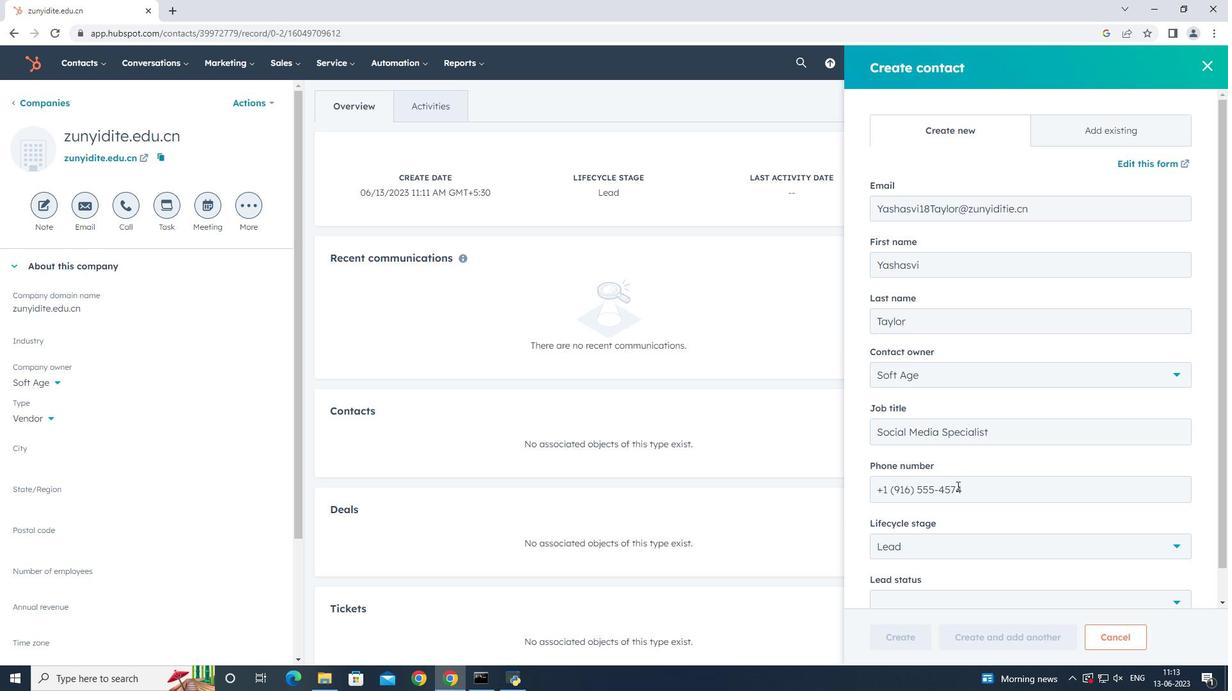 
Action: Mouse moved to (956, 508)
Screenshot: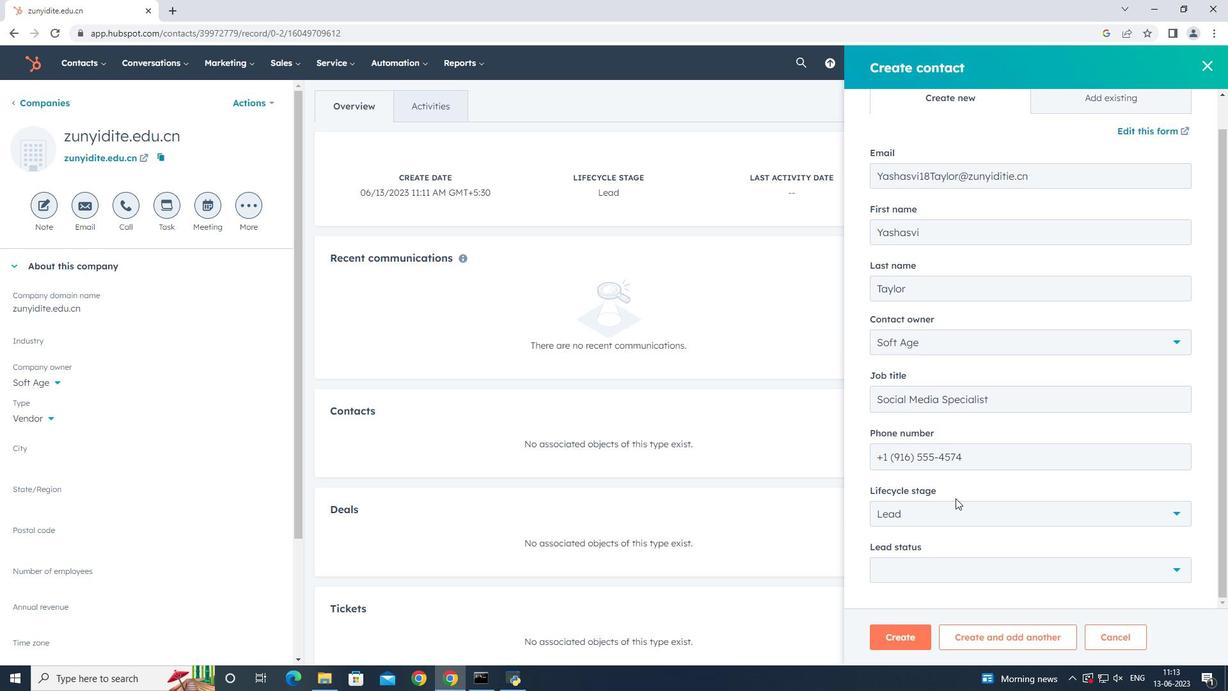 
Action: Mouse pressed left at (956, 508)
Screenshot: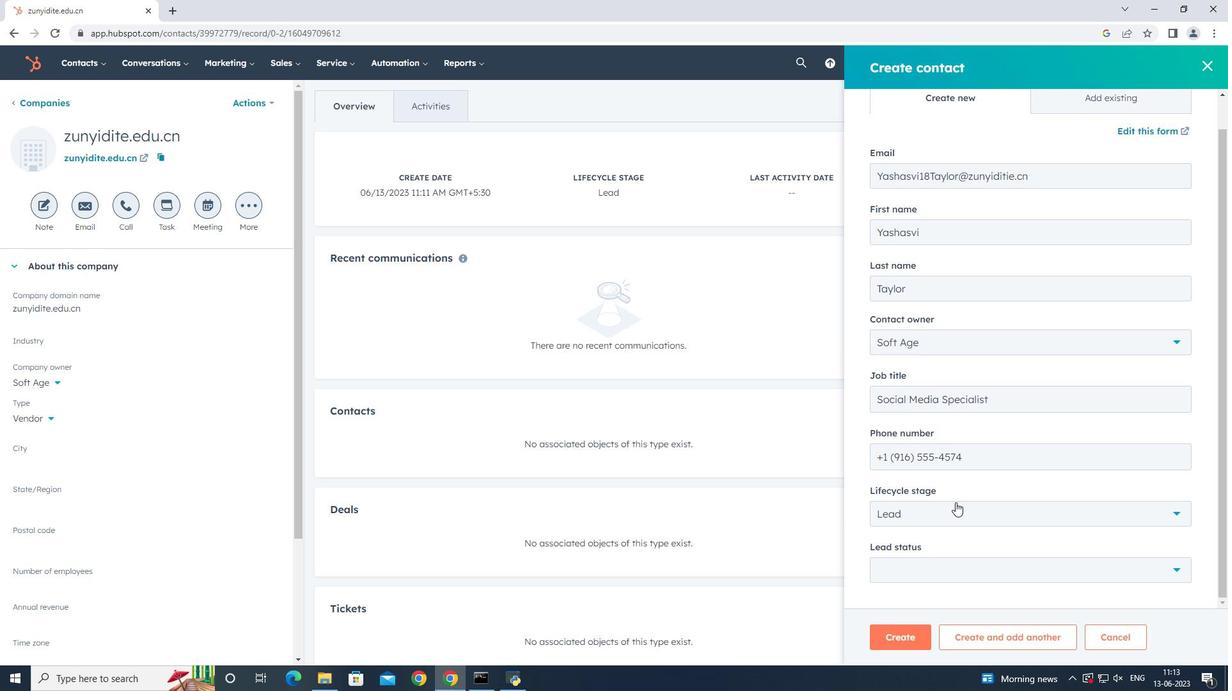 
Action: Mouse moved to (992, 399)
Screenshot: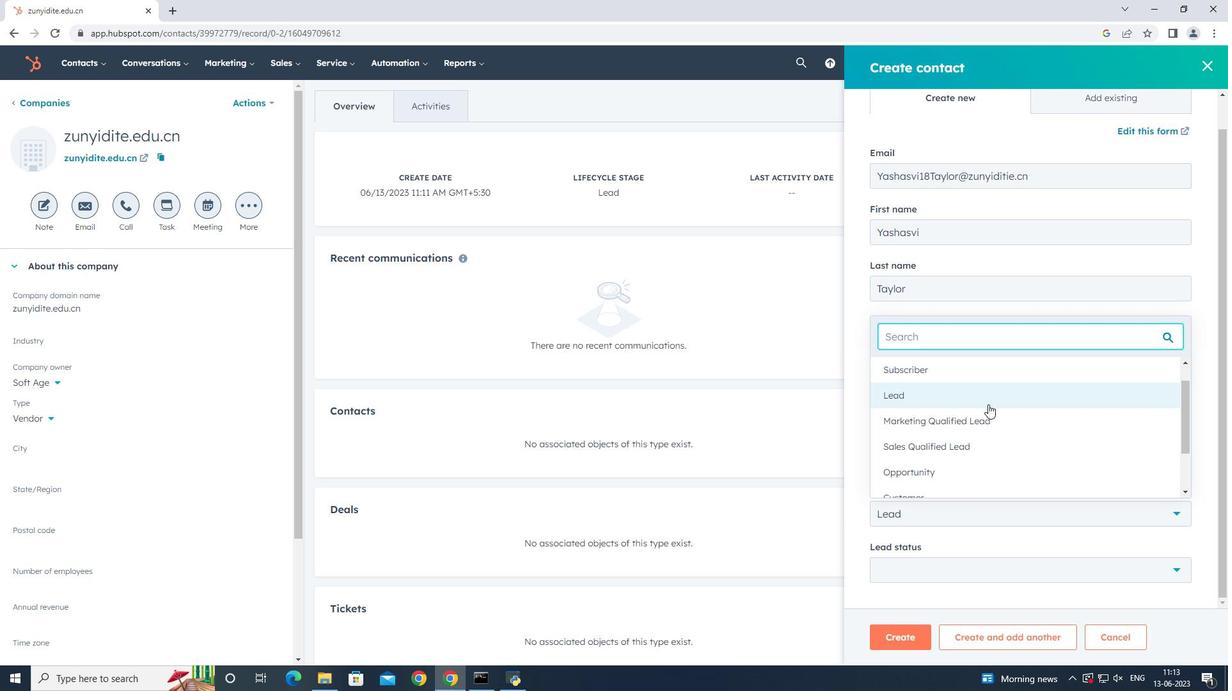
Action: Mouse pressed left at (992, 399)
Screenshot: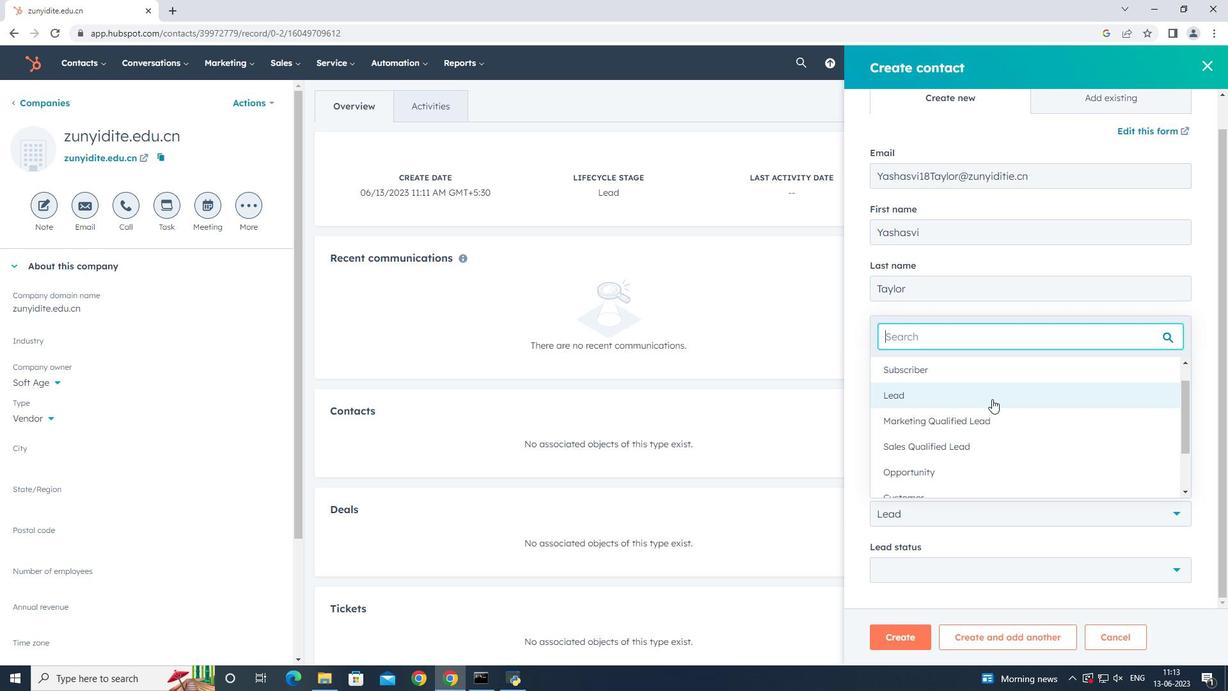 
Action: Mouse moved to (980, 561)
Screenshot: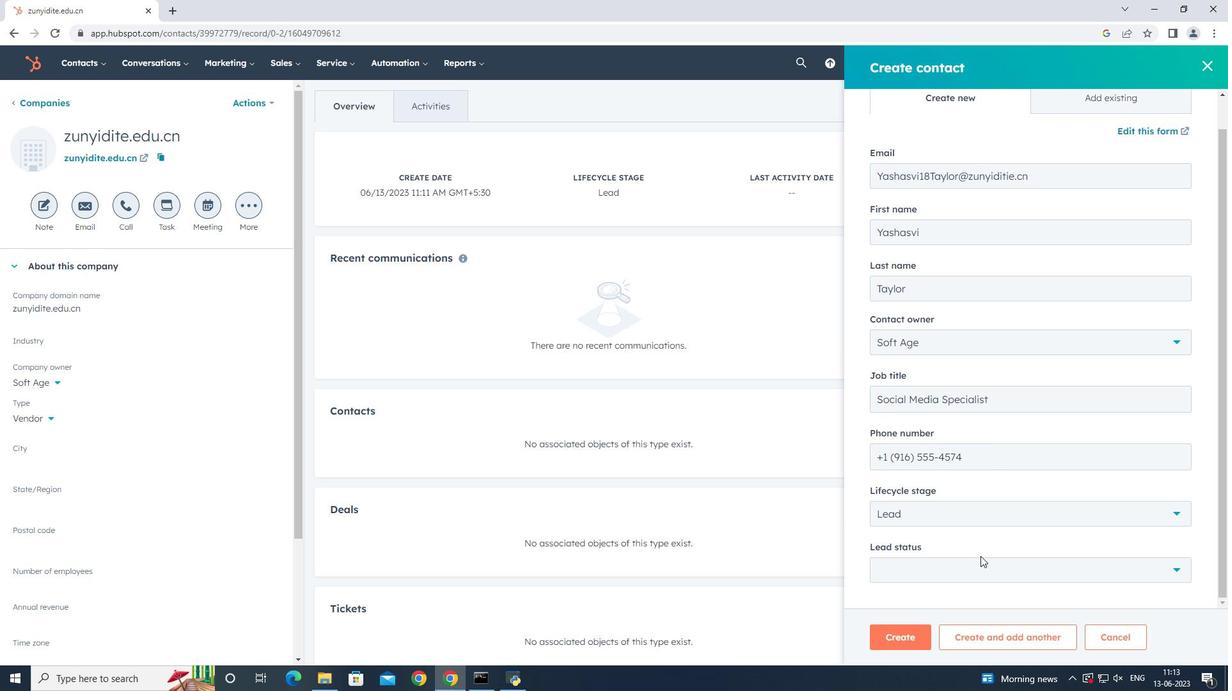 
Action: Mouse pressed left at (980, 561)
Screenshot: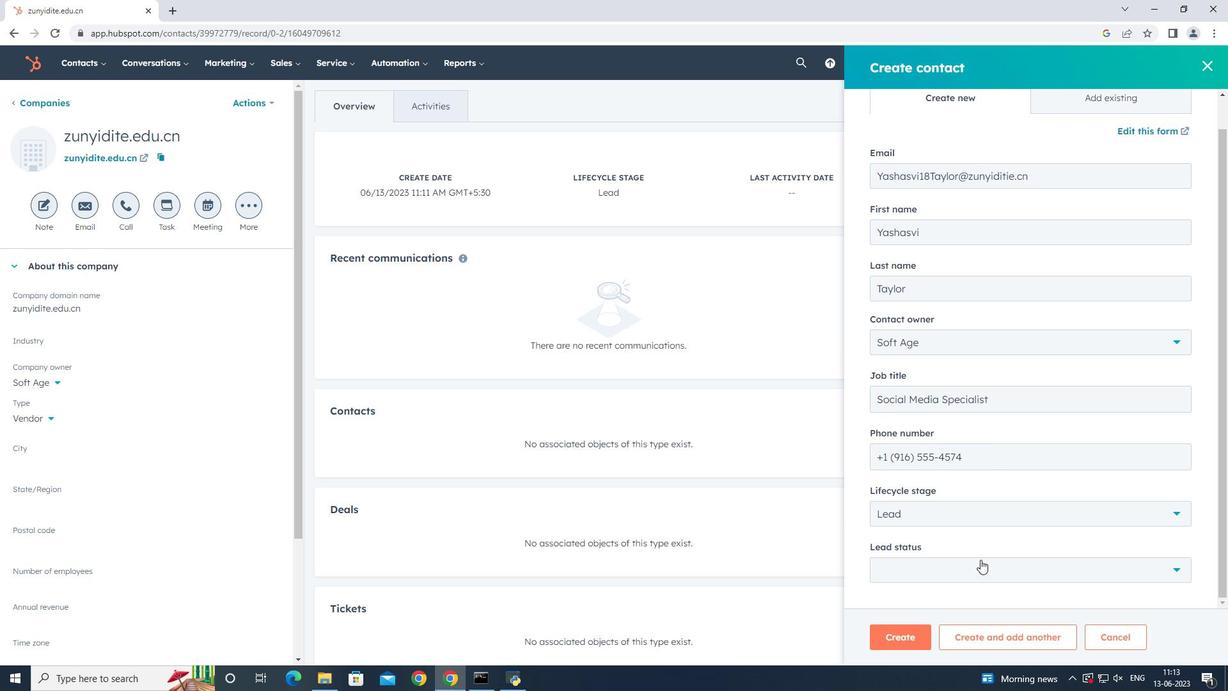 
Action: Mouse moved to (976, 502)
Screenshot: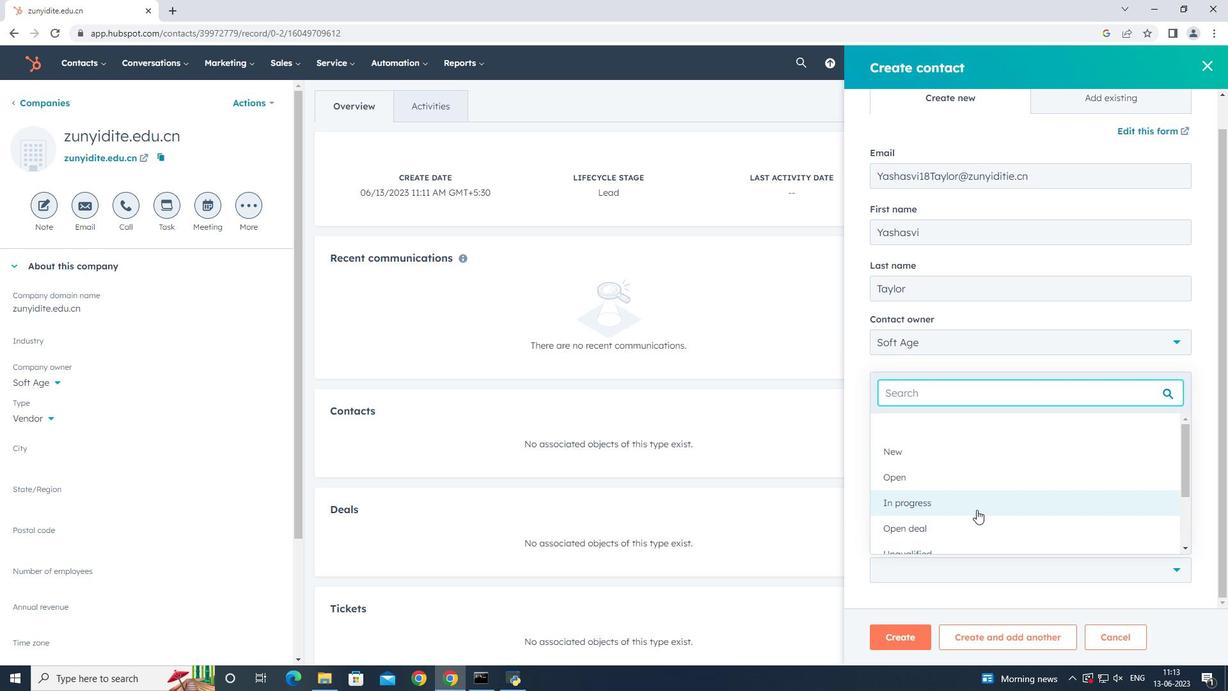 
Action: Mouse pressed left at (976, 502)
Screenshot: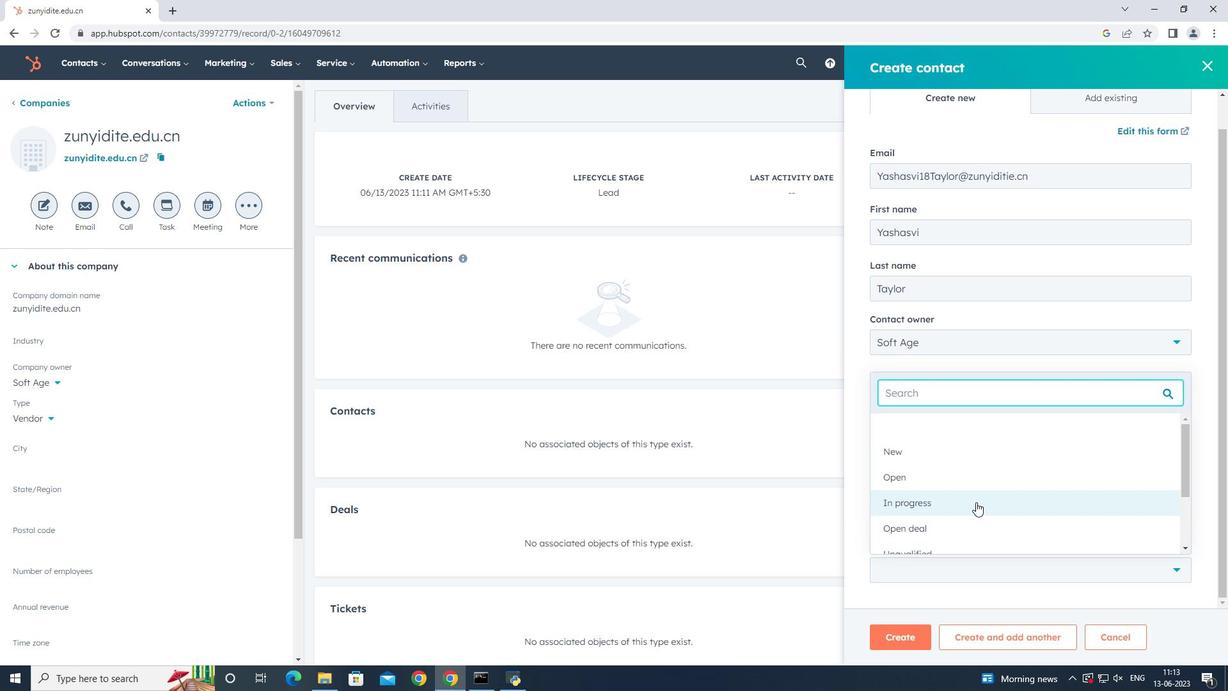 
Action: Mouse moved to (914, 632)
Screenshot: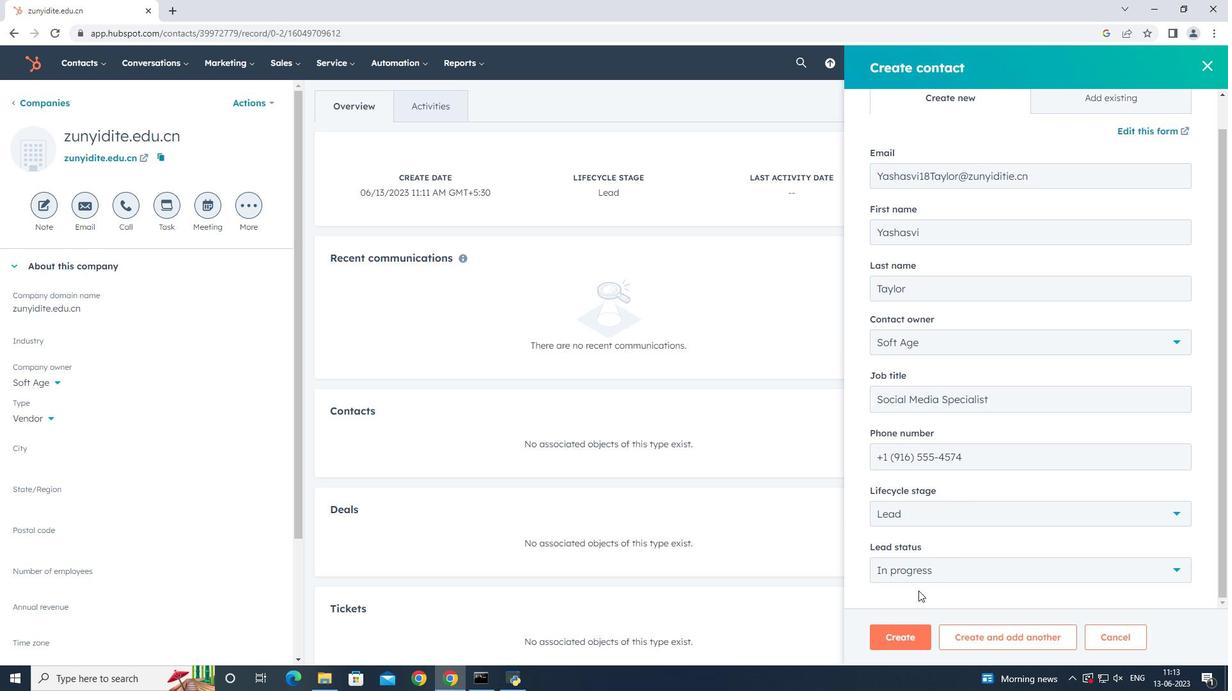 
Action: Mouse pressed left at (914, 632)
Screenshot: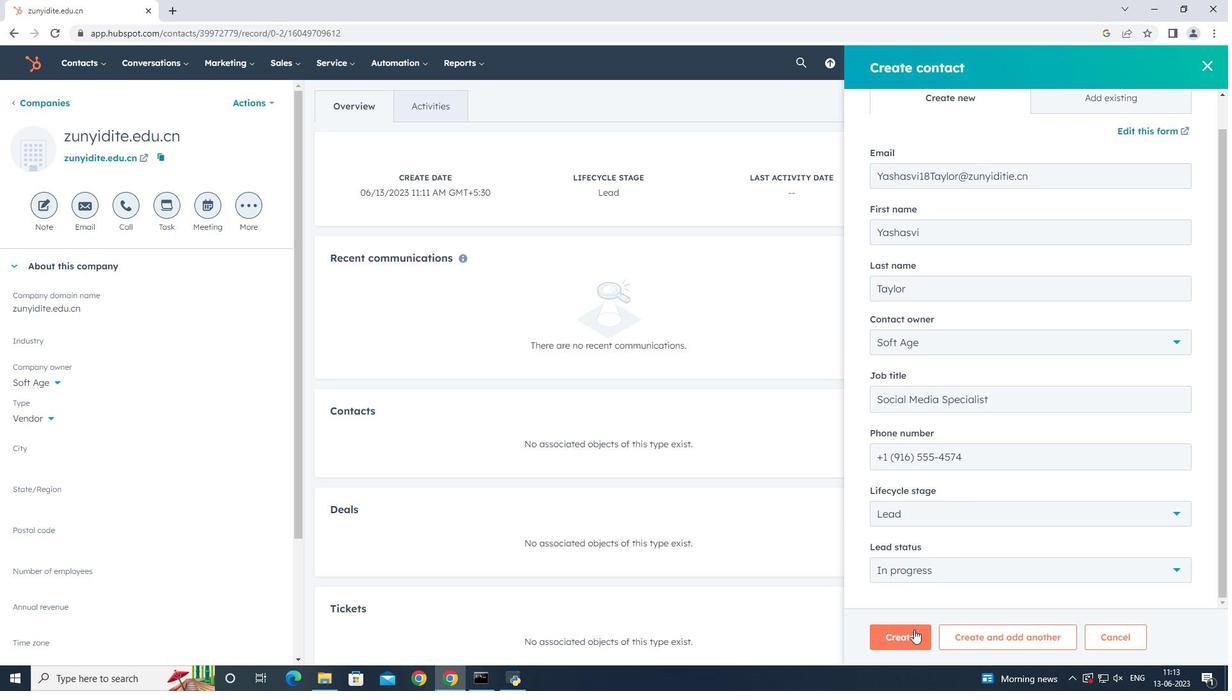
Action: Mouse moved to (506, 325)
Screenshot: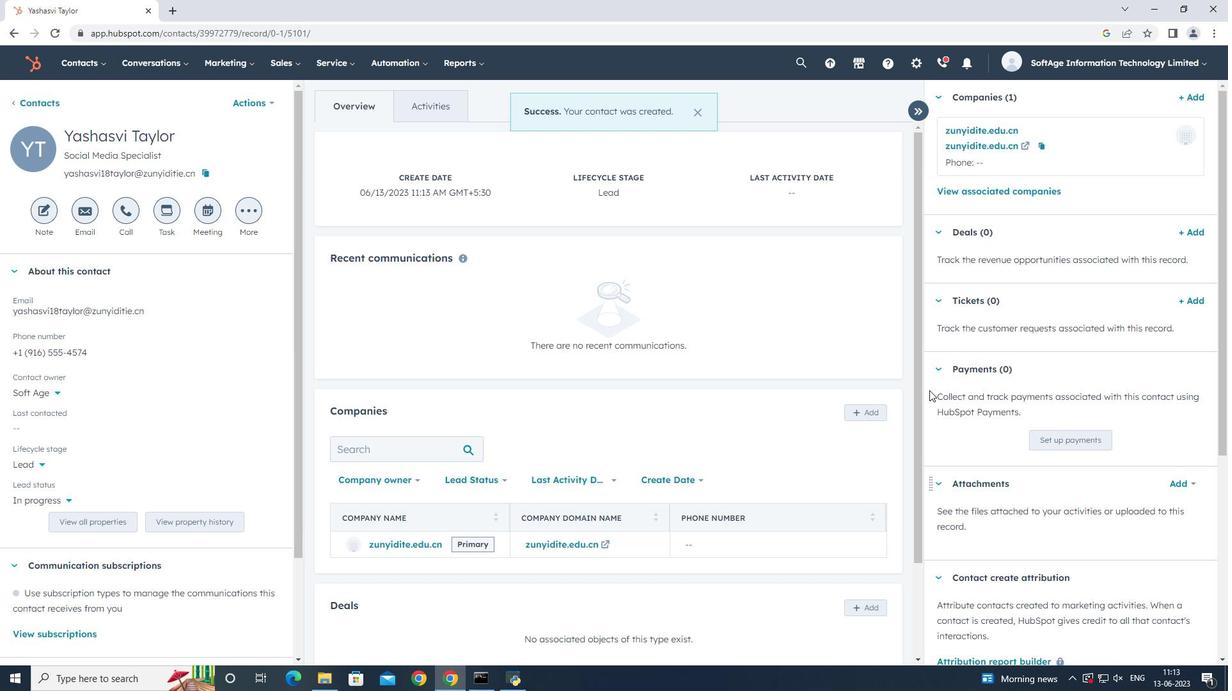 
